Task: Look for space in Chitose, Japan from 1st July, 2023 to 8th July, 2023 for 2 adults, 1 child in price range Rs.15000 to Rs.20000. Place can be entire place with 1  bedroom having 1 bed and 1 bathroom. Property type can be house, flat, guest house, hotel. Amenities needed are: washing machine. Booking option can be shelf check-in. Required host language is English.
Action: Mouse moved to (444, 115)
Screenshot: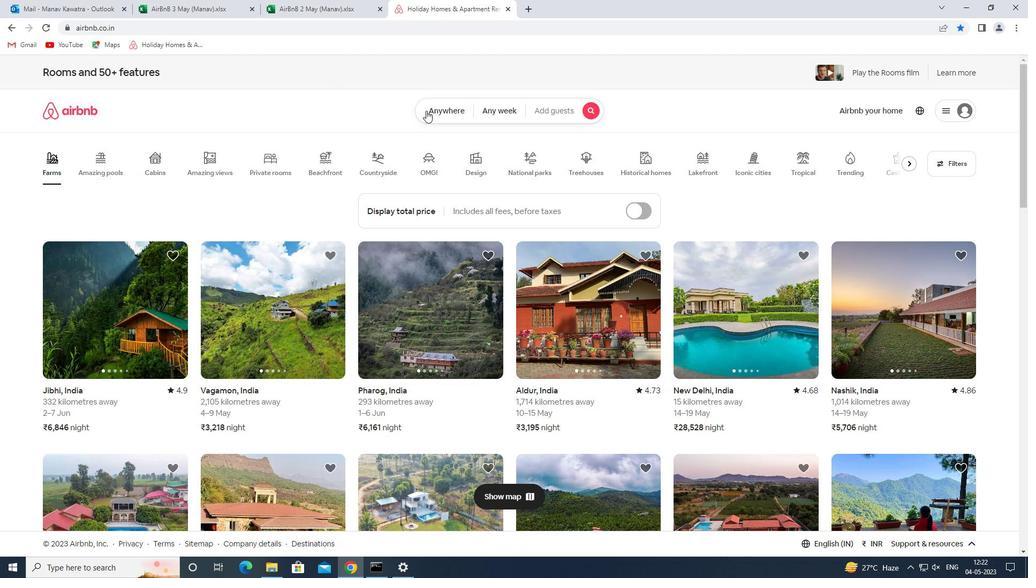 
Action: Mouse pressed left at (444, 115)
Screenshot: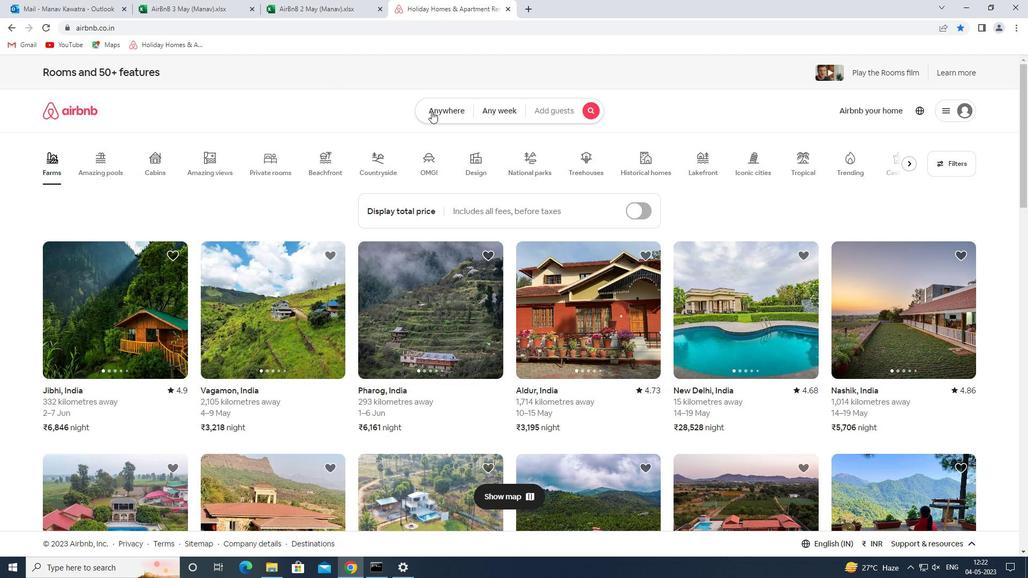 
Action: Mouse moved to (353, 152)
Screenshot: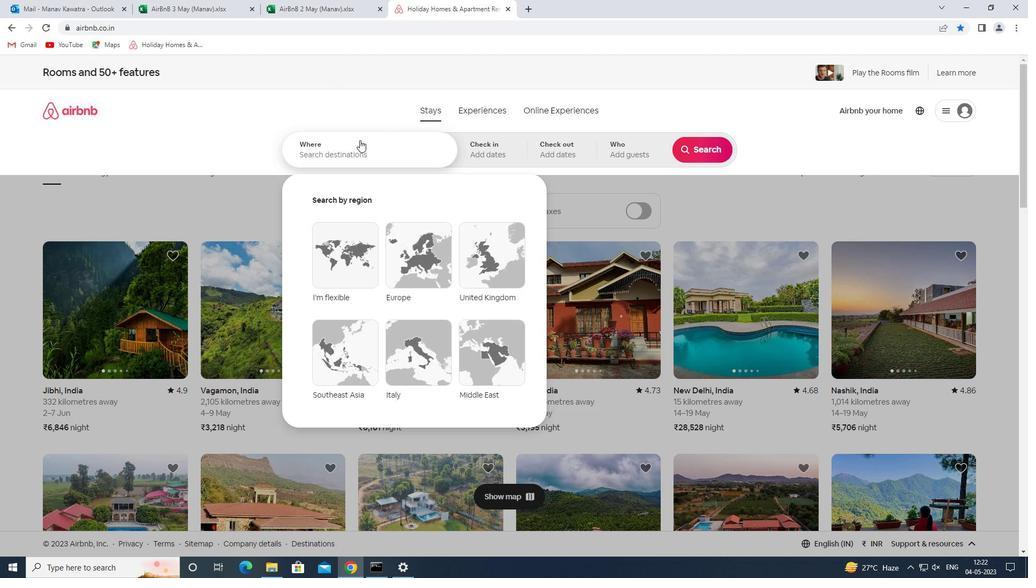 
Action: Mouse pressed left at (353, 152)
Screenshot: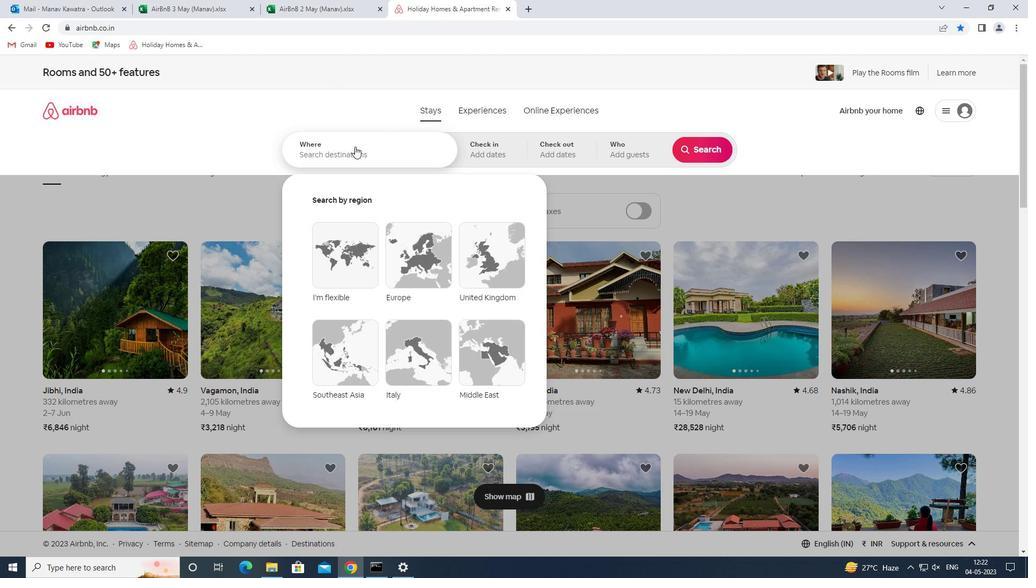 
Action: Key pressed chitose<Key.space>japan<Key.space><Key.enter>
Screenshot: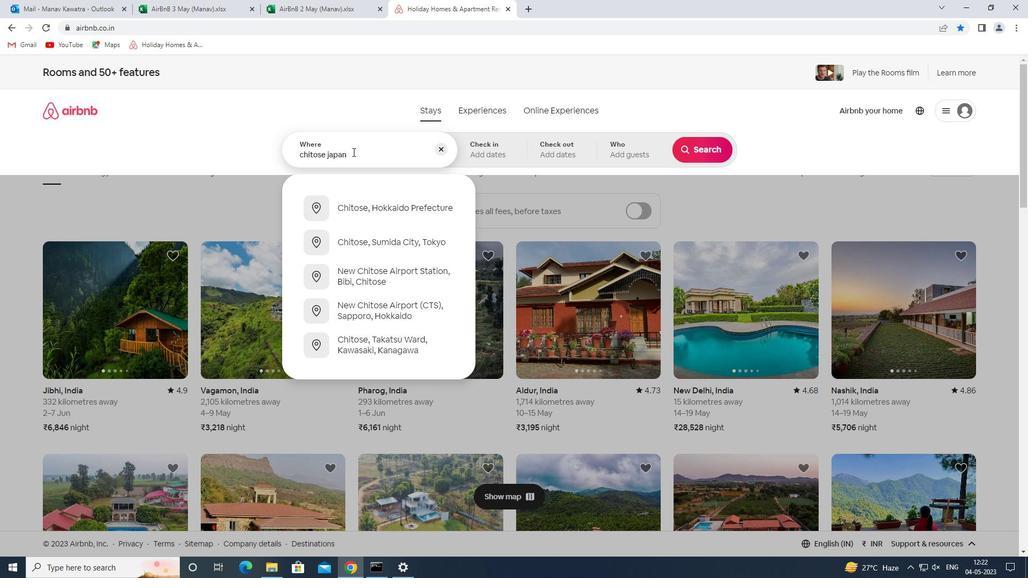 
Action: Mouse moved to (706, 234)
Screenshot: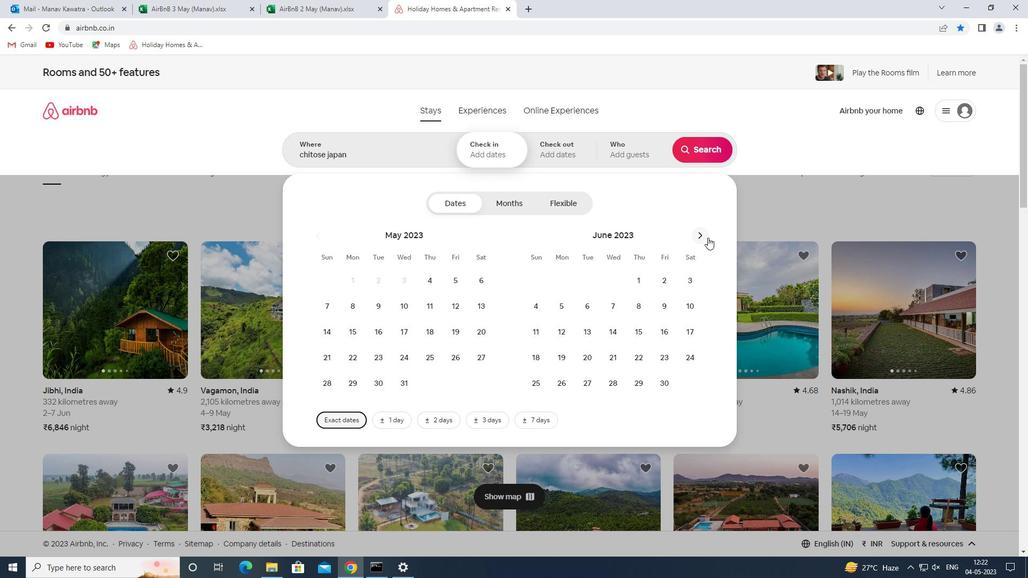 
Action: Mouse pressed left at (706, 234)
Screenshot: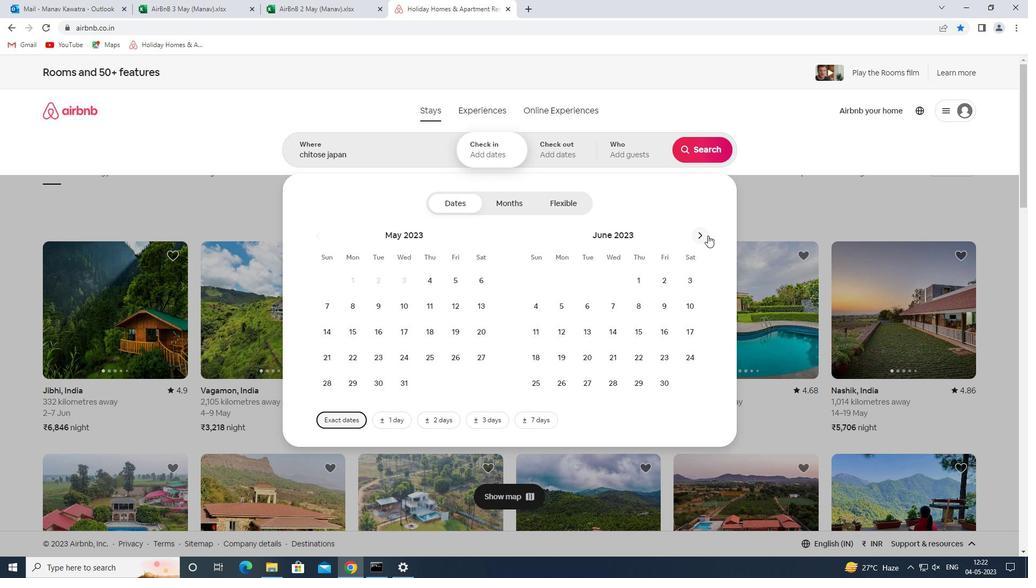 
Action: Mouse moved to (693, 280)
Screenshot: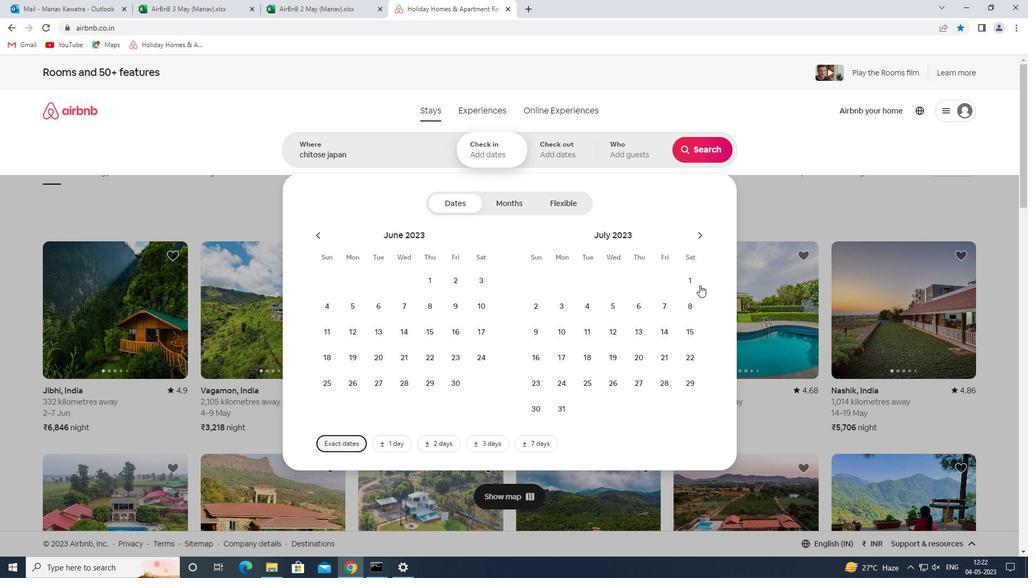 
Action: Mouse pressed left at (693, 280)
Screenshot: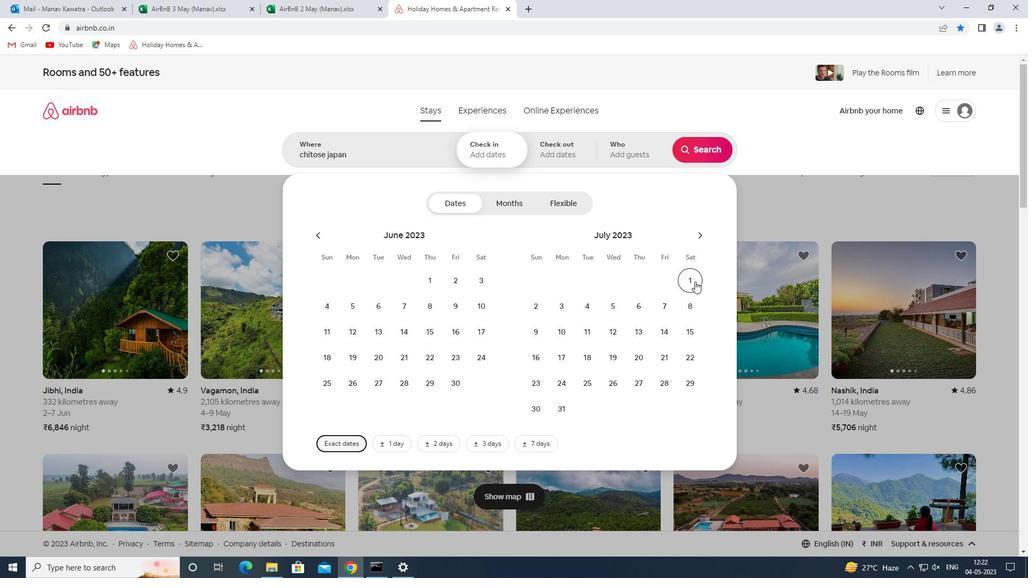 
Action: Mouse moved to (695, 302)
Screenshot: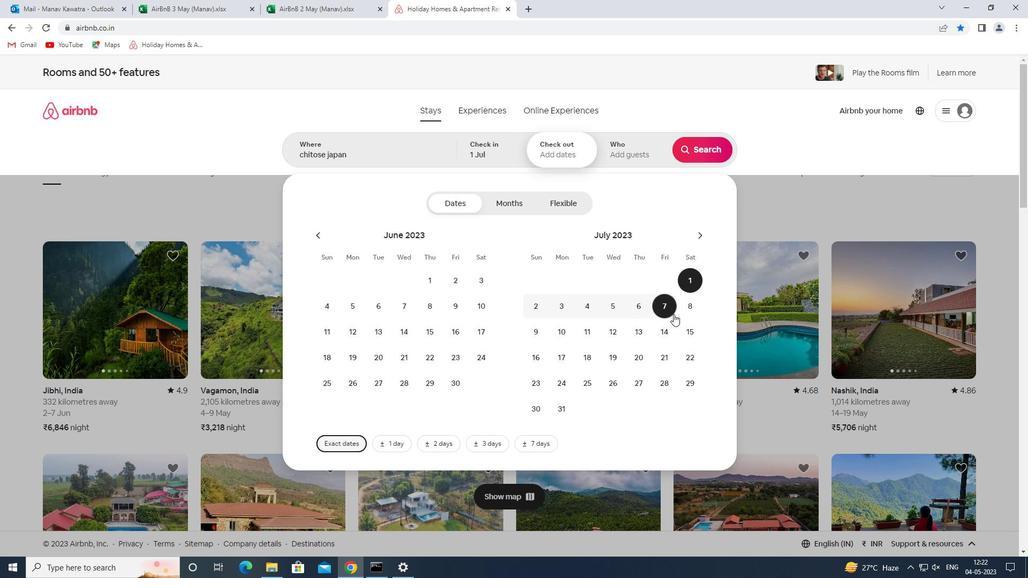 
Action: Mouse pressed left at (695, 302)
Screenshot: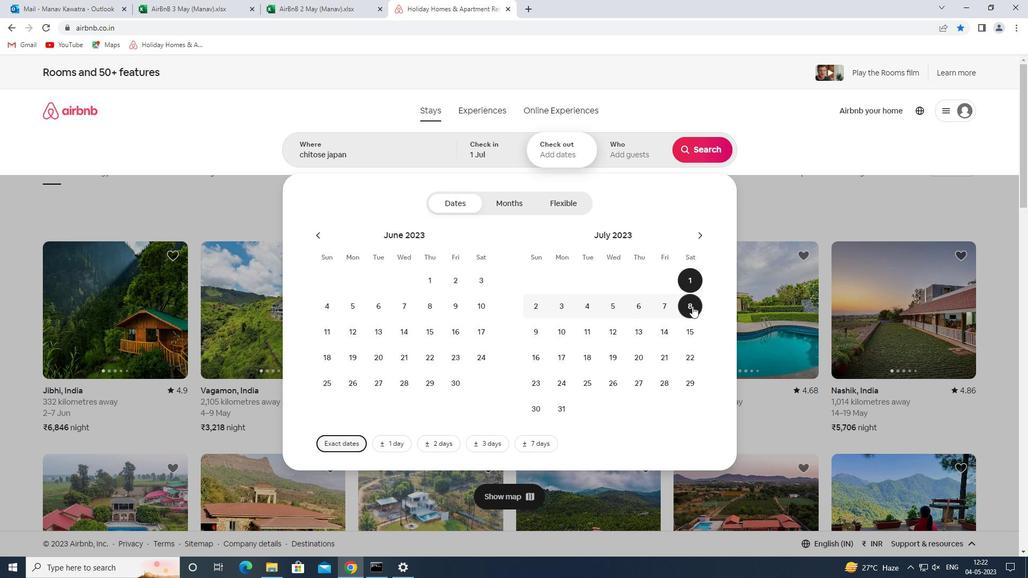 
Action: Mouse moved to (634, 158)
Screenshot: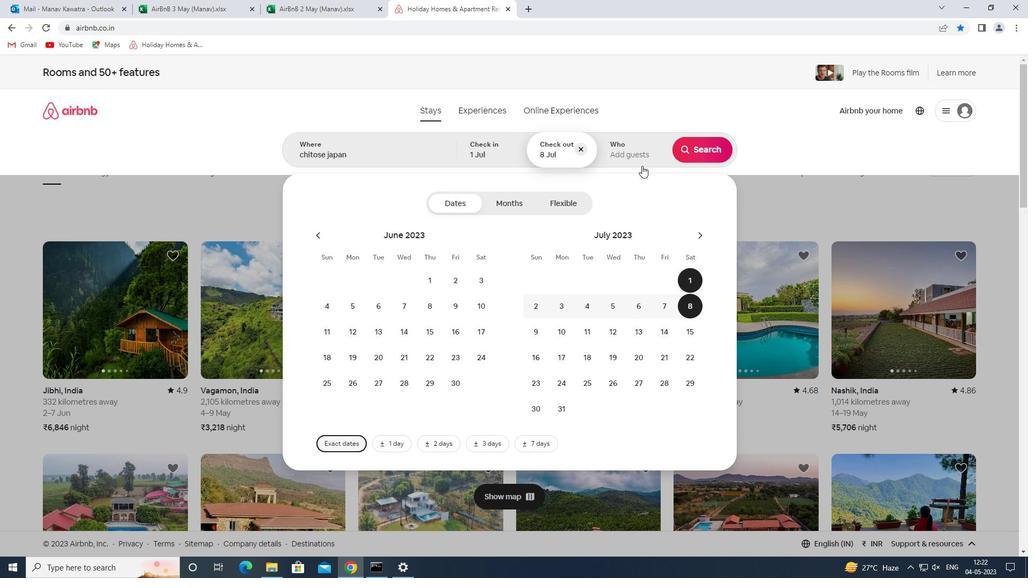 
Action: Mouse pressed left at (634, 158)
Screenshot: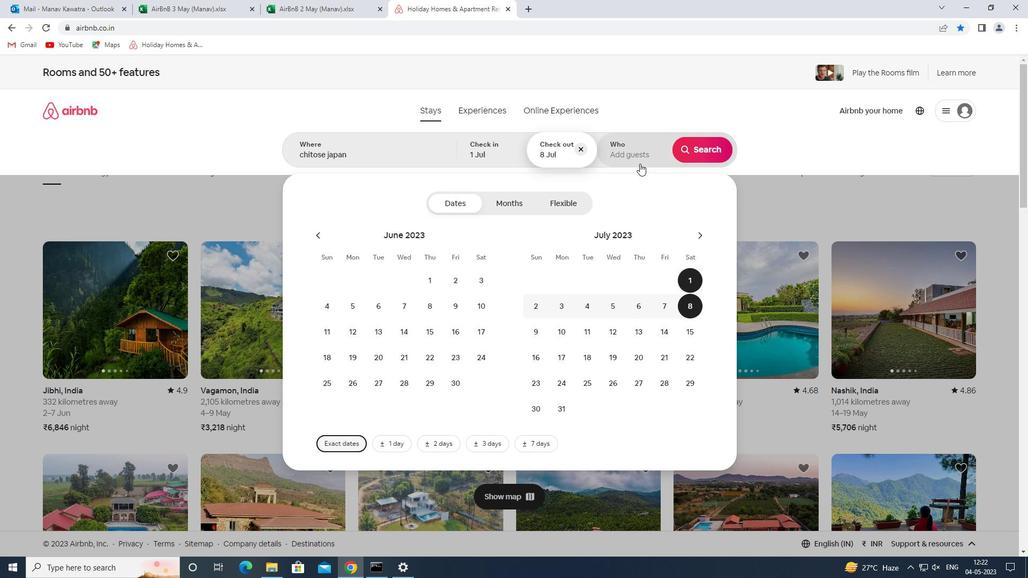 
Action: Mouse moved to (703, 205)
Screenshot: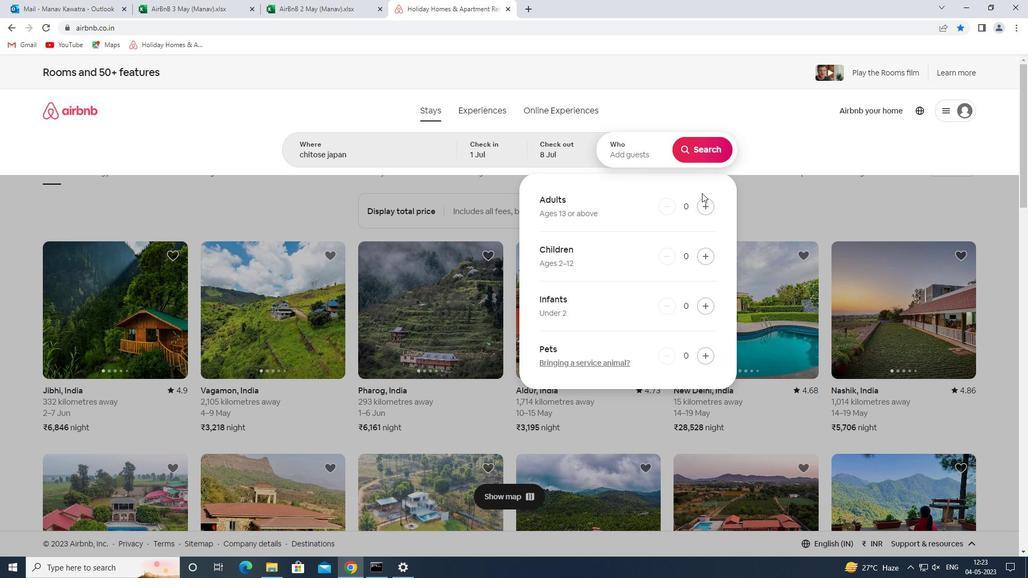 
Action: Mouse pressed left at (703, 205)
Screenshot: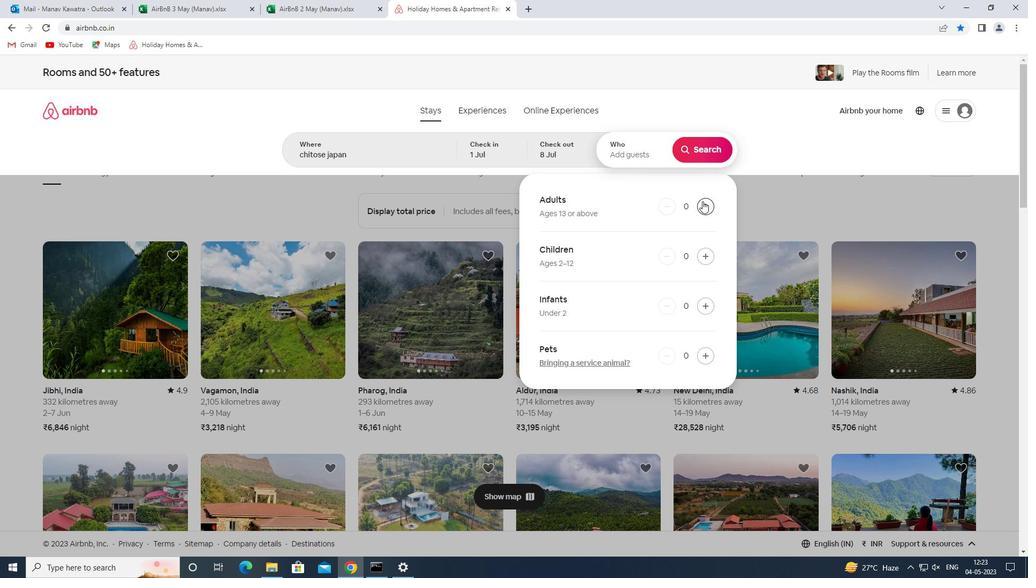 
Action: Mouse pressed left at (703, 205)
Screenshot: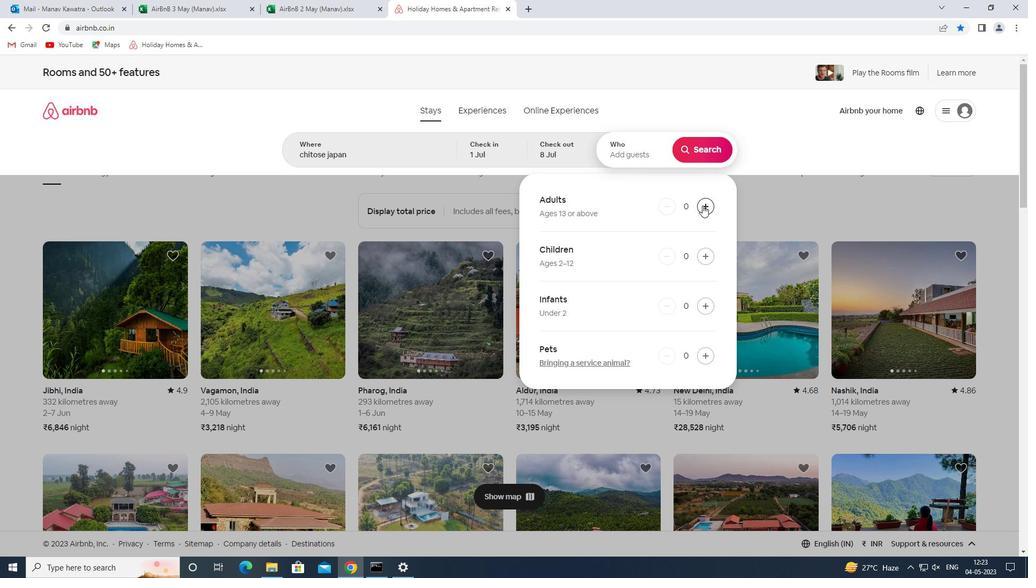
Action: Mouse moved to (700, 151)
Screenshot: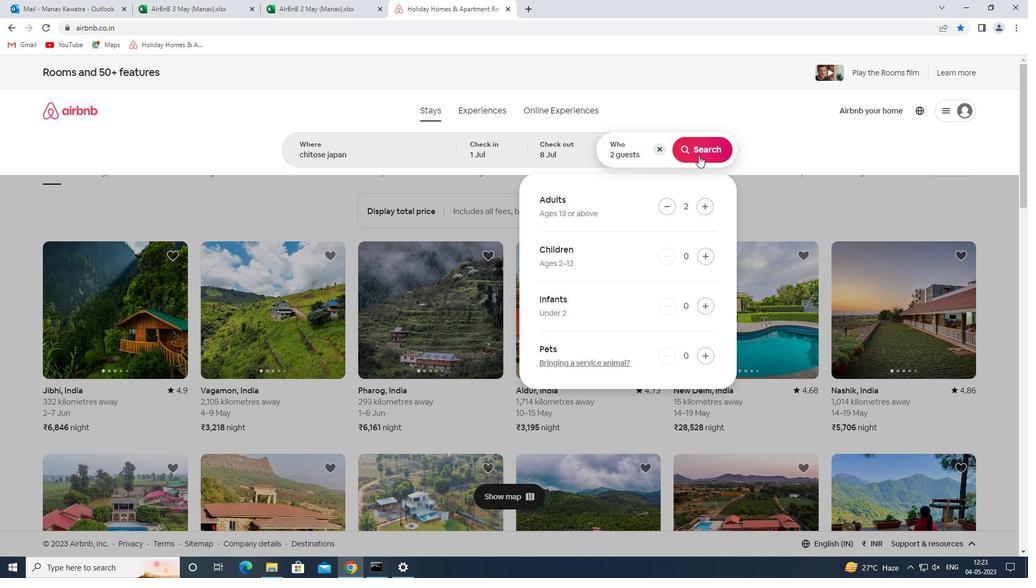 
Action: Mouse pressed left at (700, 151)
Screenshot: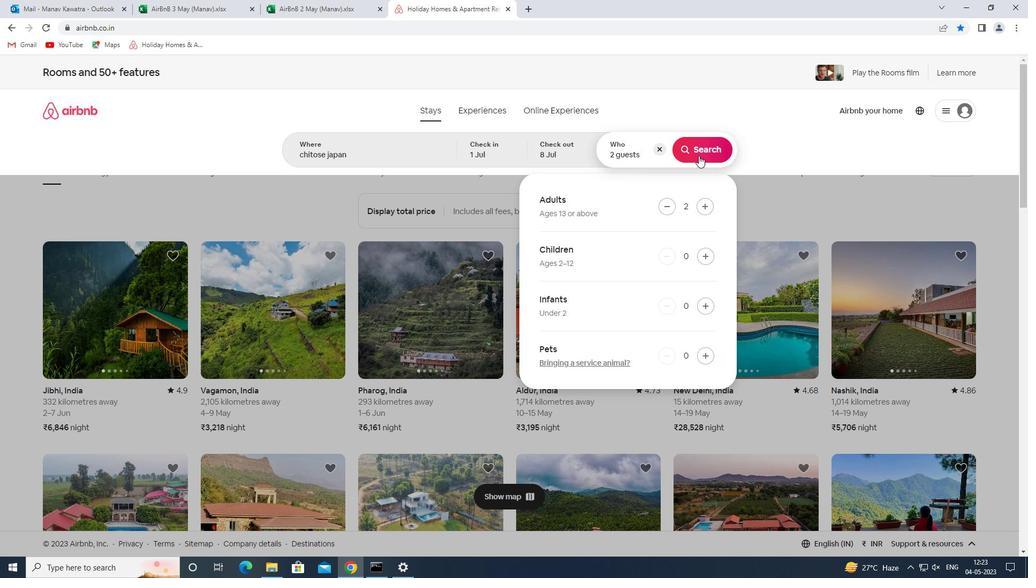 
Action: Mouse moved to (988, 124)
Screenshot: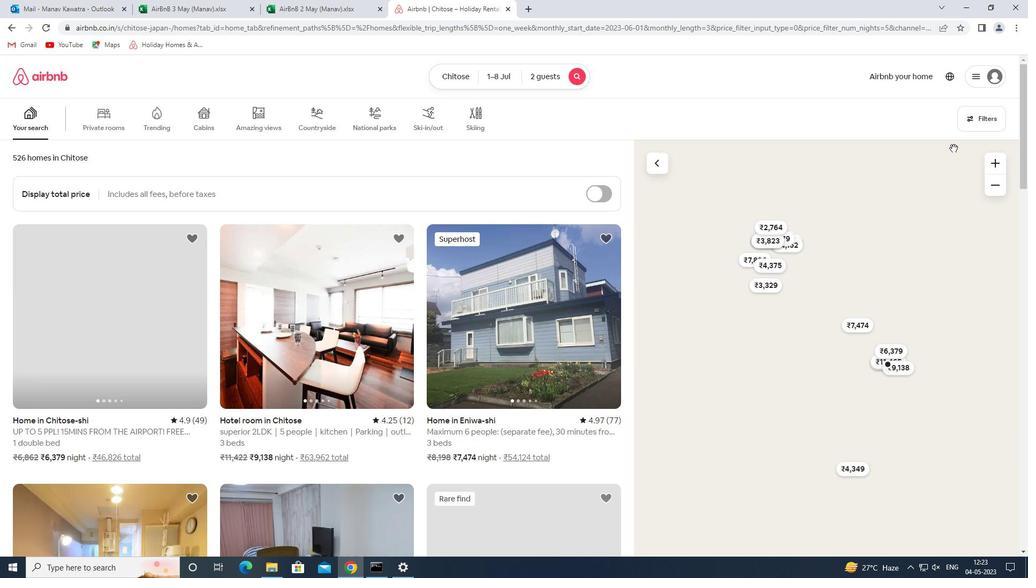 
Action: Mouse pressed left at (988, 124)
Screenshot: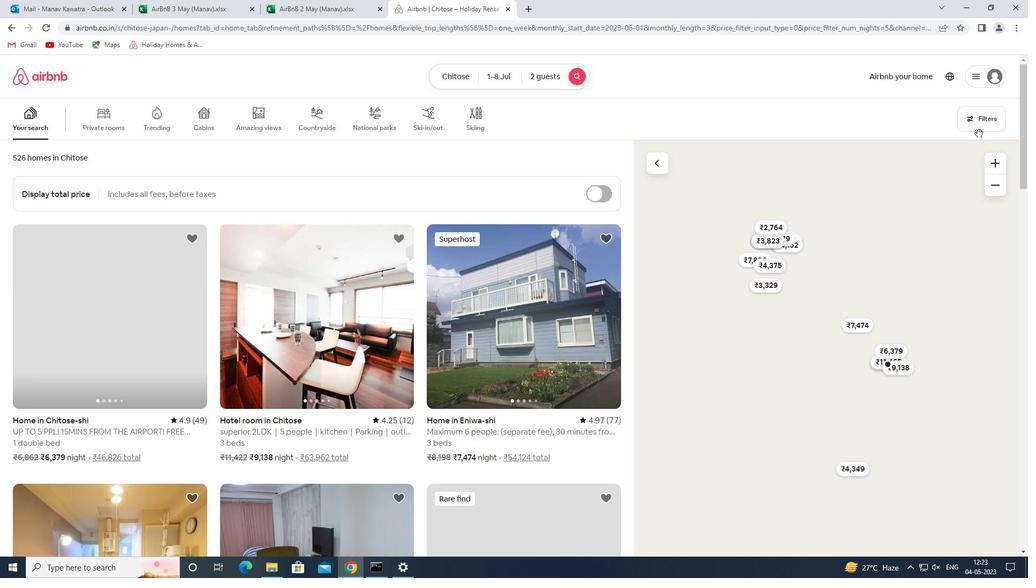 
Action: Mouse moved to (420, 251)
Screenshot: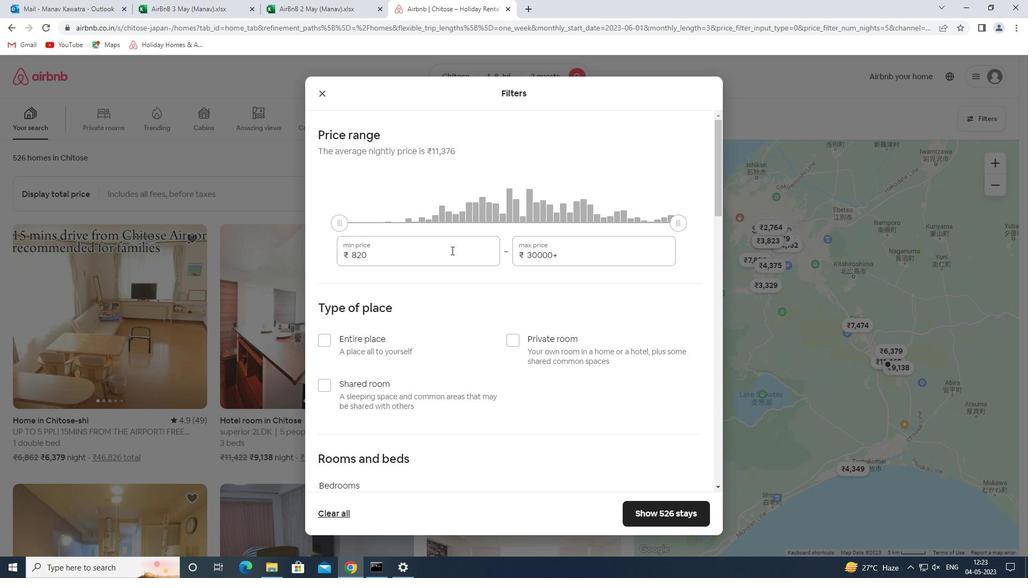 
Action: Mouse pressed left at (420, 251)
Screenshot: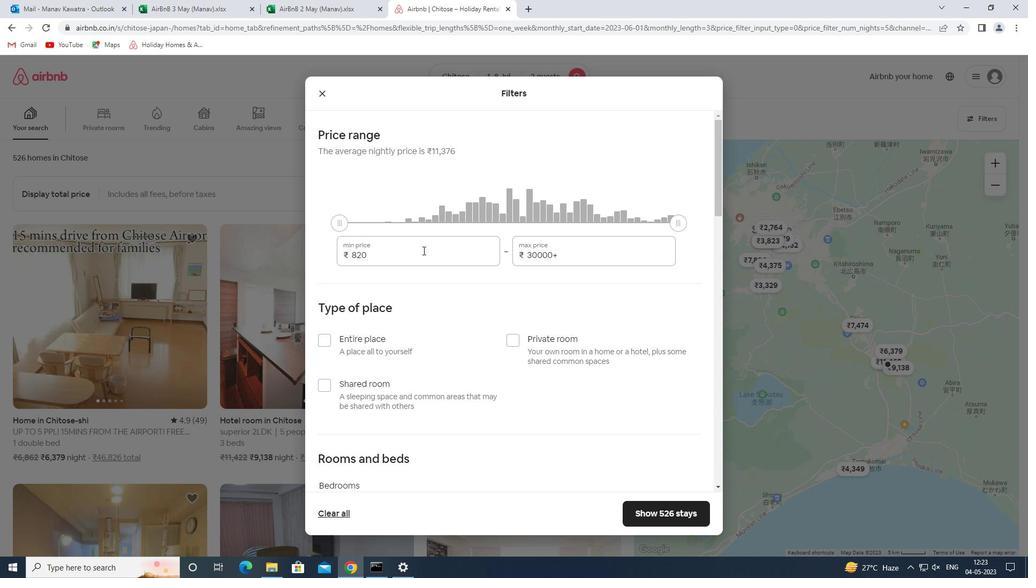 
Action: Mouse pressed left at (420, 251)
Screenshot: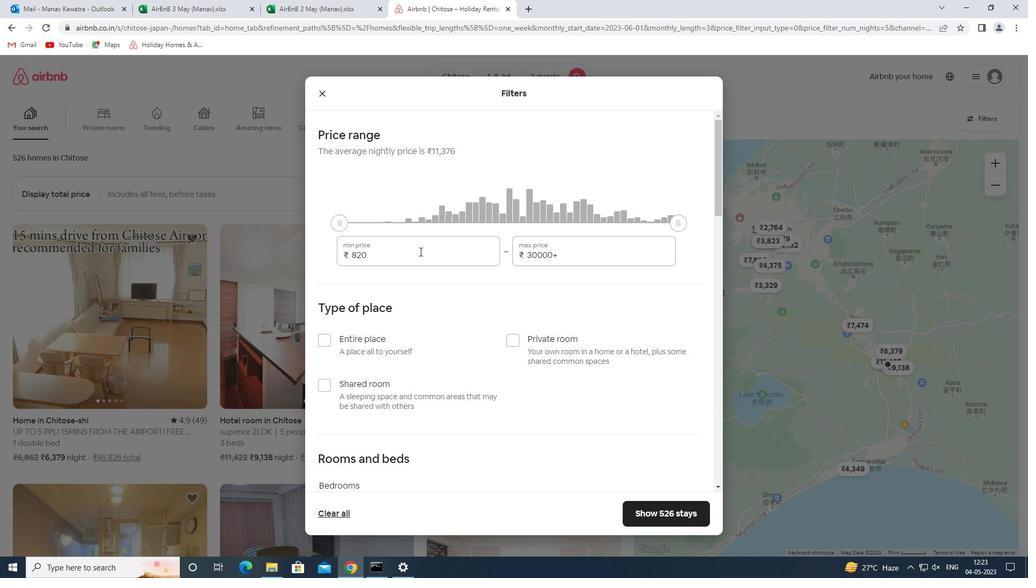 
Action: Mouse moved to (422, 252)
Screenshot: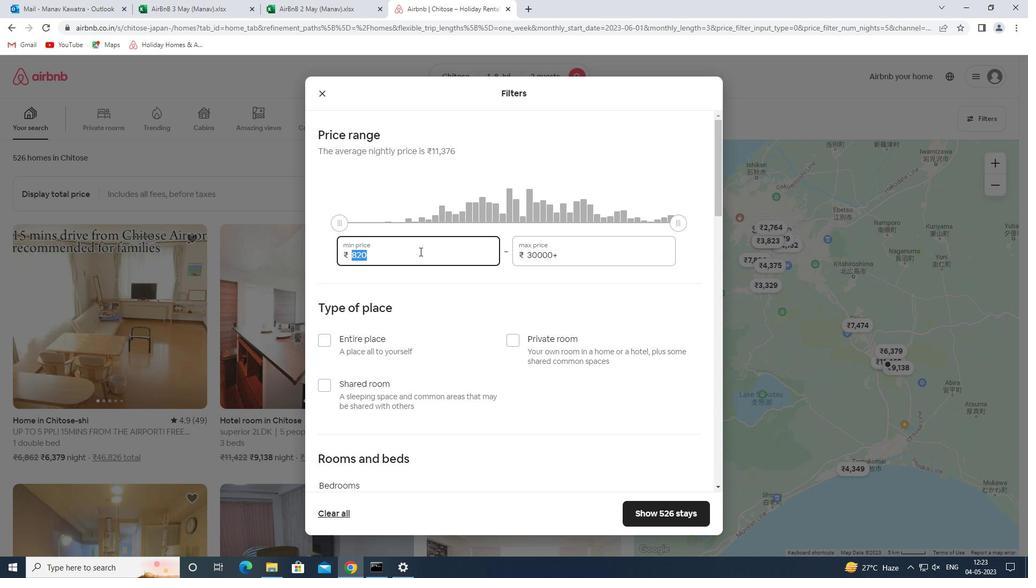 
Action: Key pressed 15000<Key.tab>20000
Screenshot: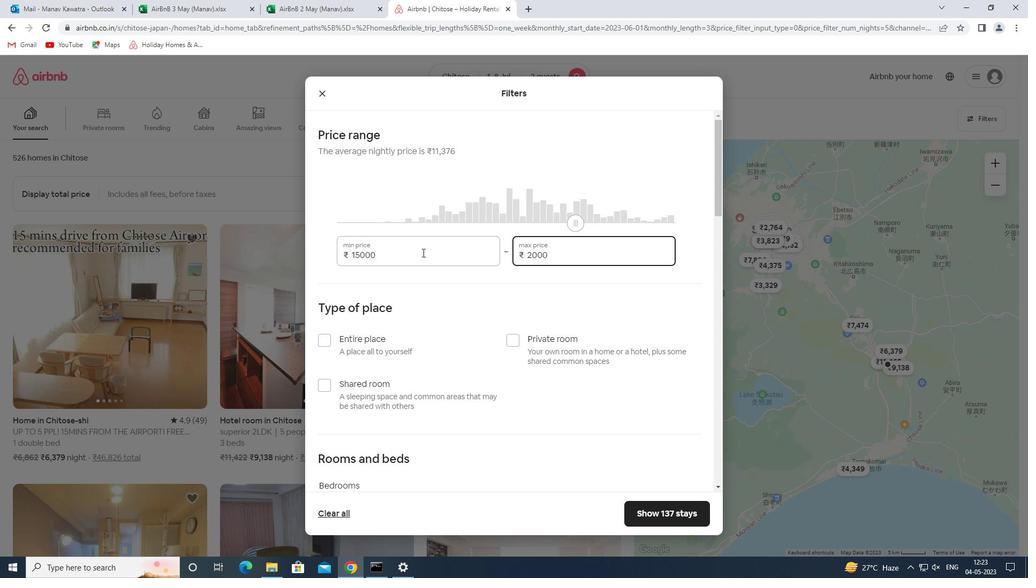 
Action: Mouse moved to (376, 343)
Screenshot: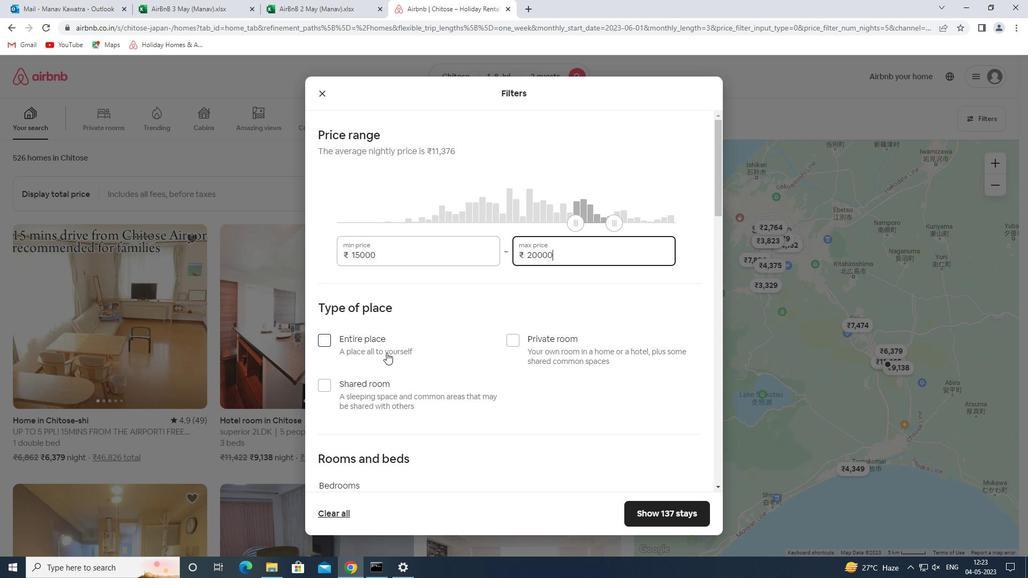 
Action: Mouse pressed left at (376, 343)
Screenshot: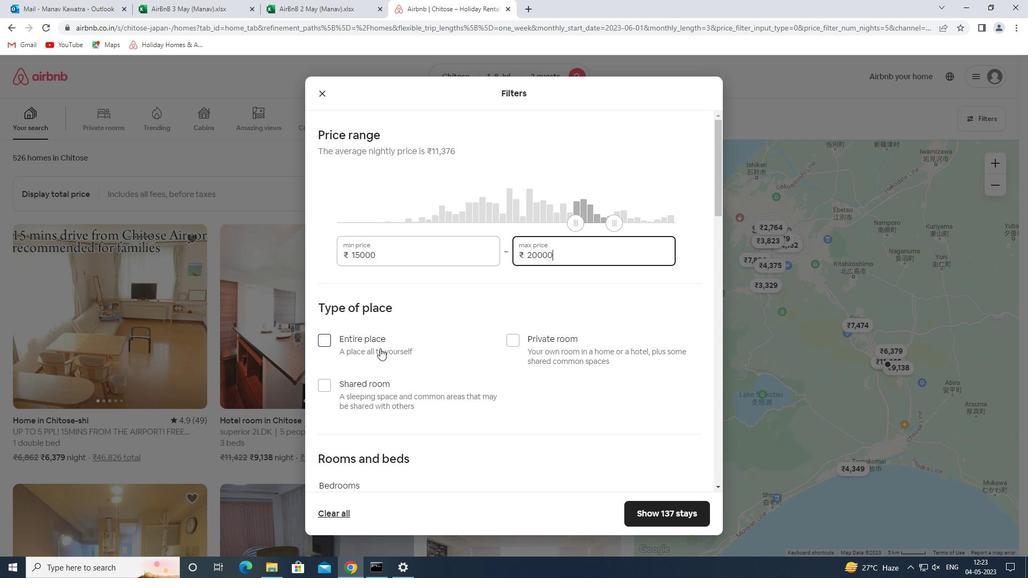 
Action: Mouse moved to (413, 327)
Screenshot: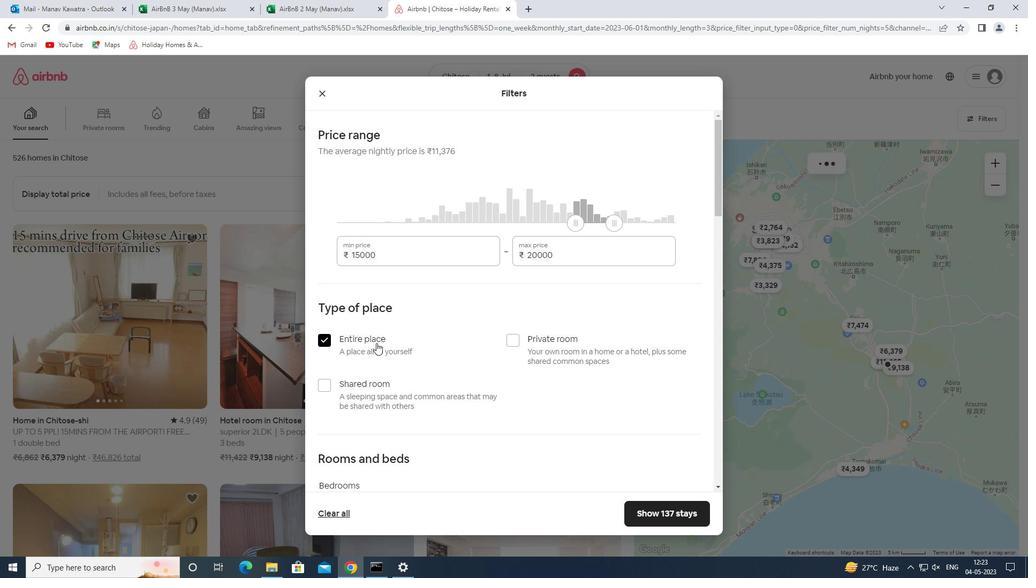 
Action: Mouse scrolled (413, 327) with delta (0, 0)
Screenshot: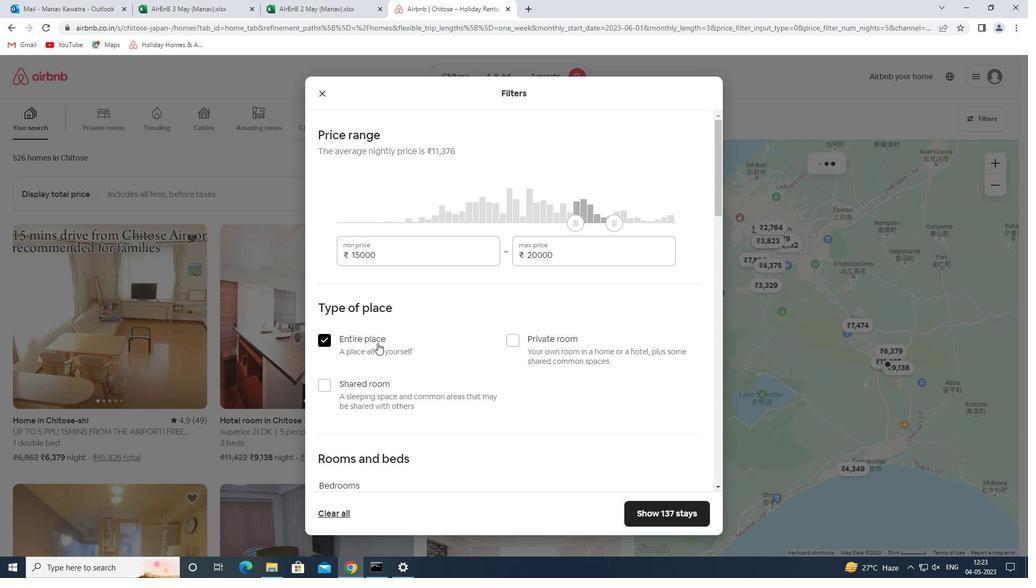 
Action: Mouse scrolled (413, 327) with delta (0, 0)
Screenshot: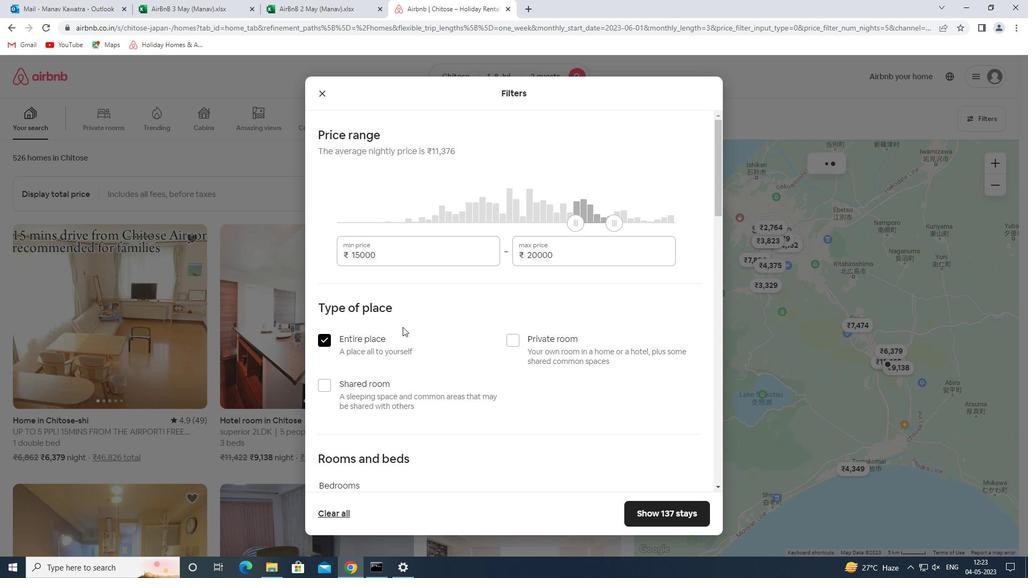 
Action: Mouse moved to (413, 327)
Screenshot: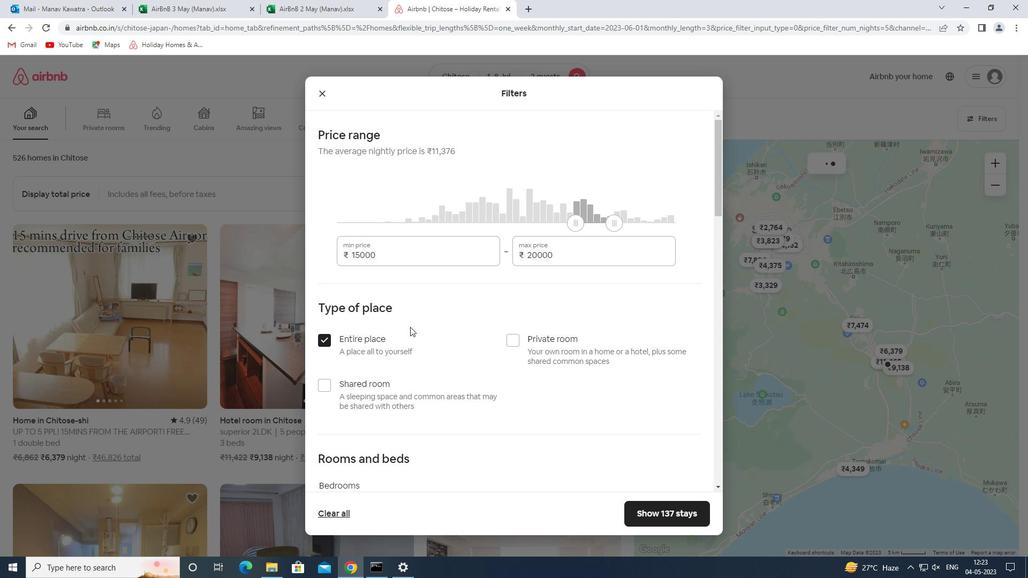 
Action: Mouse scrolled (413, 327) with delta (0, 0)
Screenshot: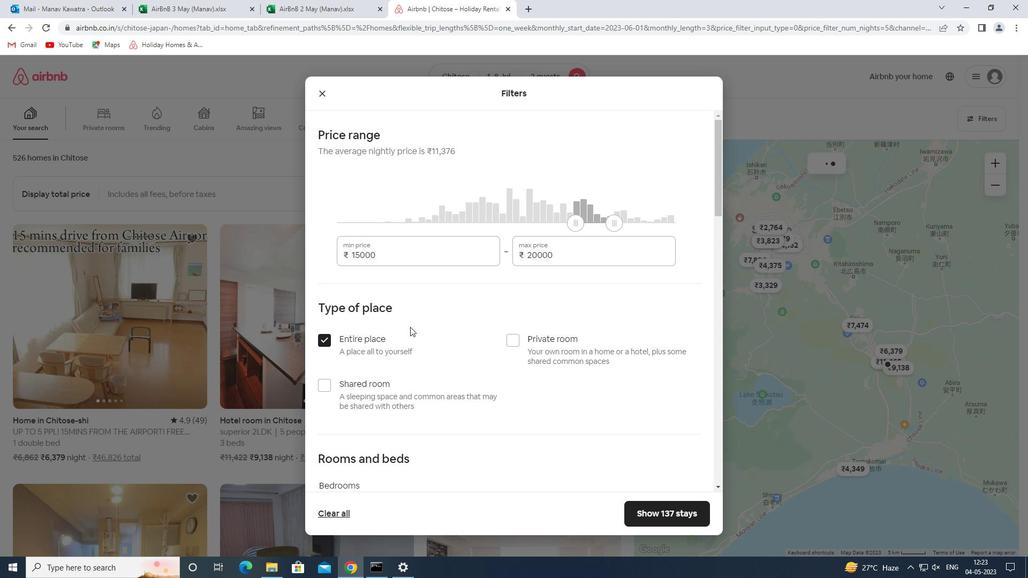 
Action: Mouse moved to (414, 327)
Screenshot: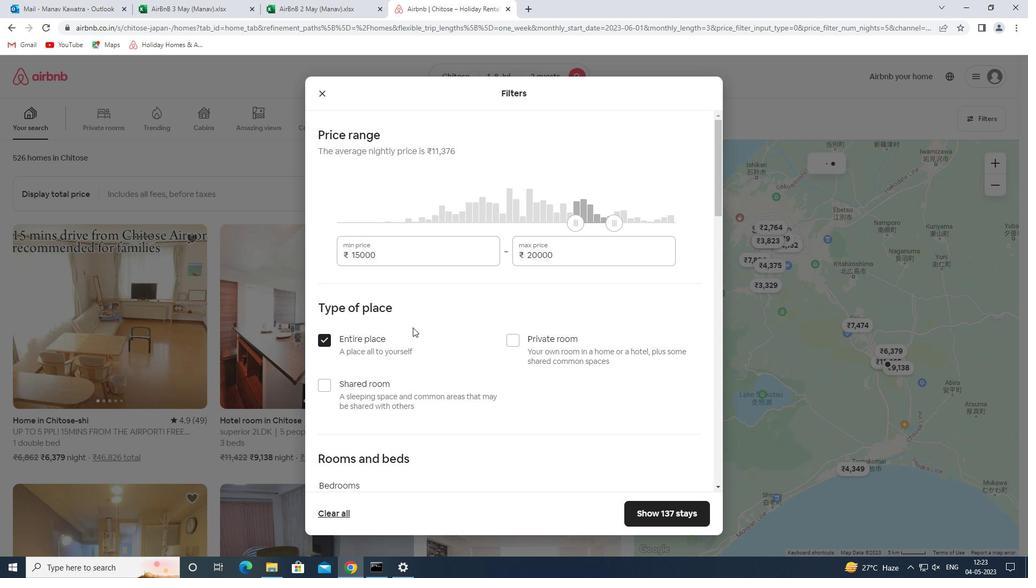 
Action: Mouse scrolled (414, 327) with delta (0, 0)
Screenshot: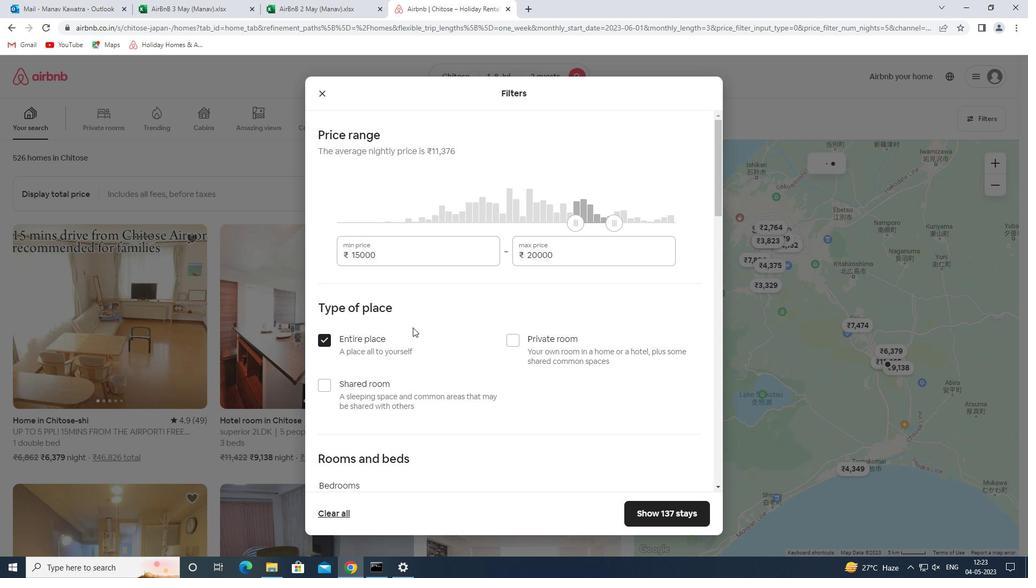 
Action: Mouse moved to (418, 327)
Screenshot: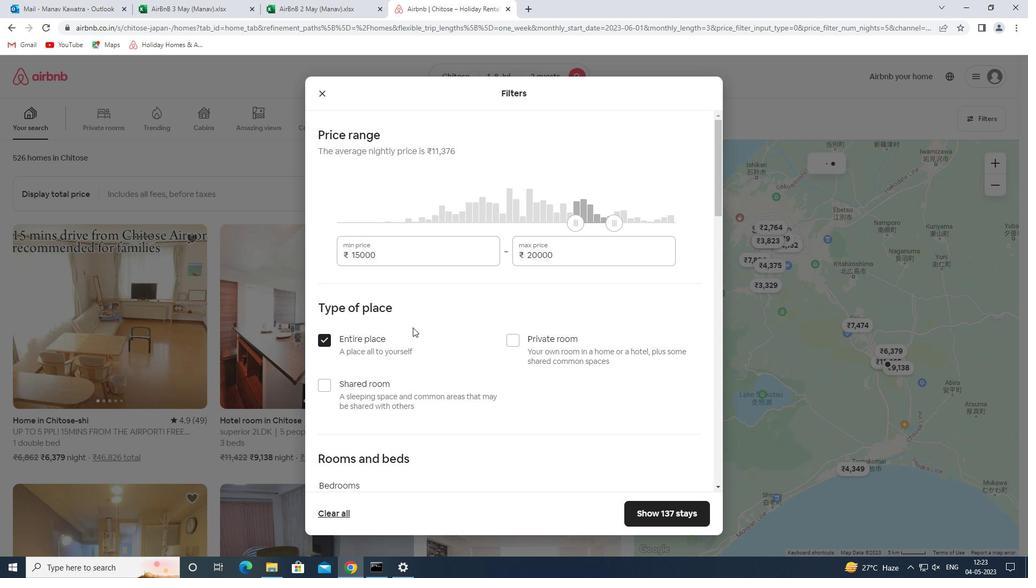 
Action: Mouse scrolled (418, 327) with delta (0, 0)
Screenshot: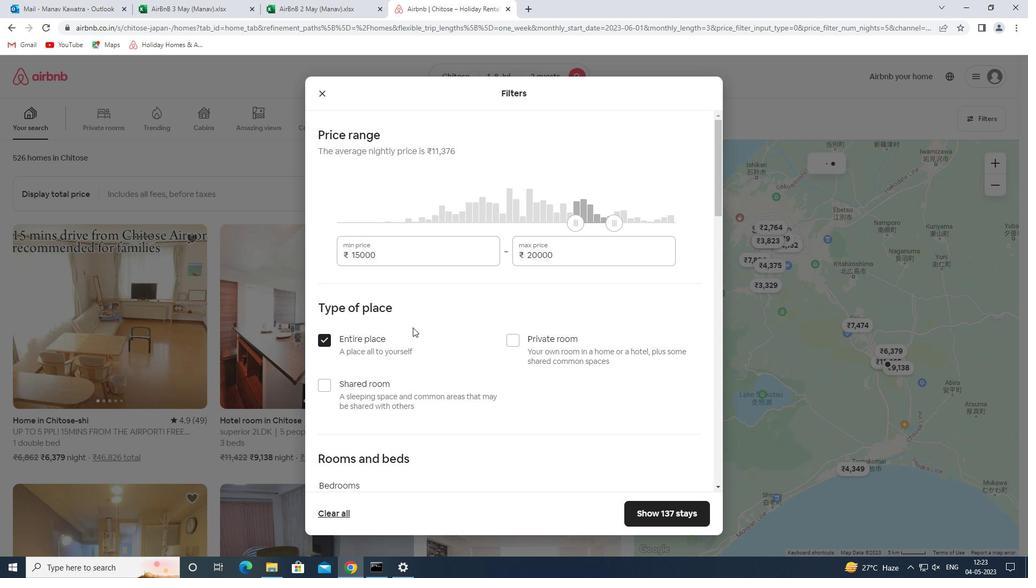 
Action: Mouse moved to (420, 327)
Screenshot: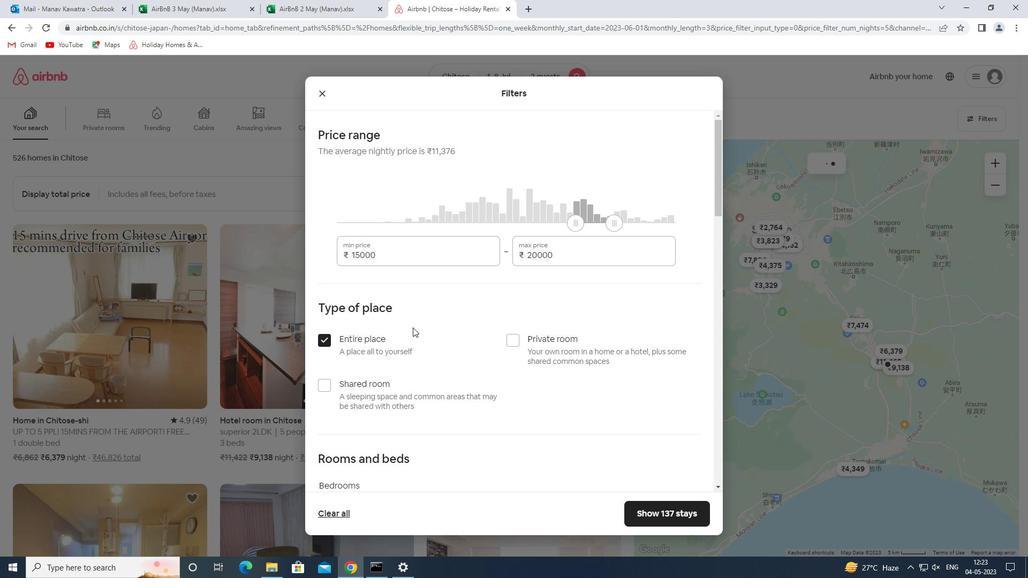 
Action: Mouse scrolled (420, 327) with delta (0, 0)
Screenshot: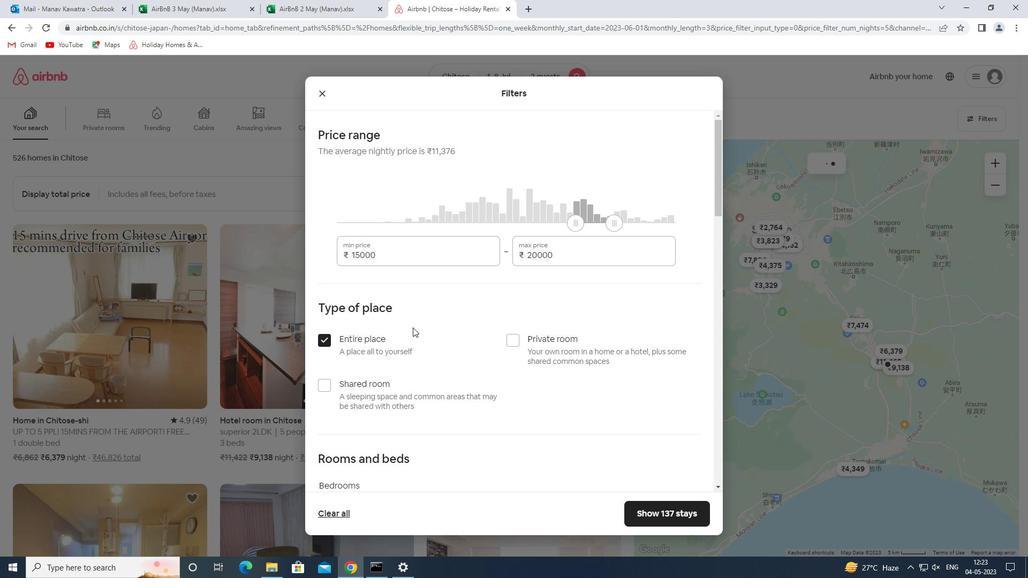 
Action: Mouse moved to (425, 326)
Screenshot: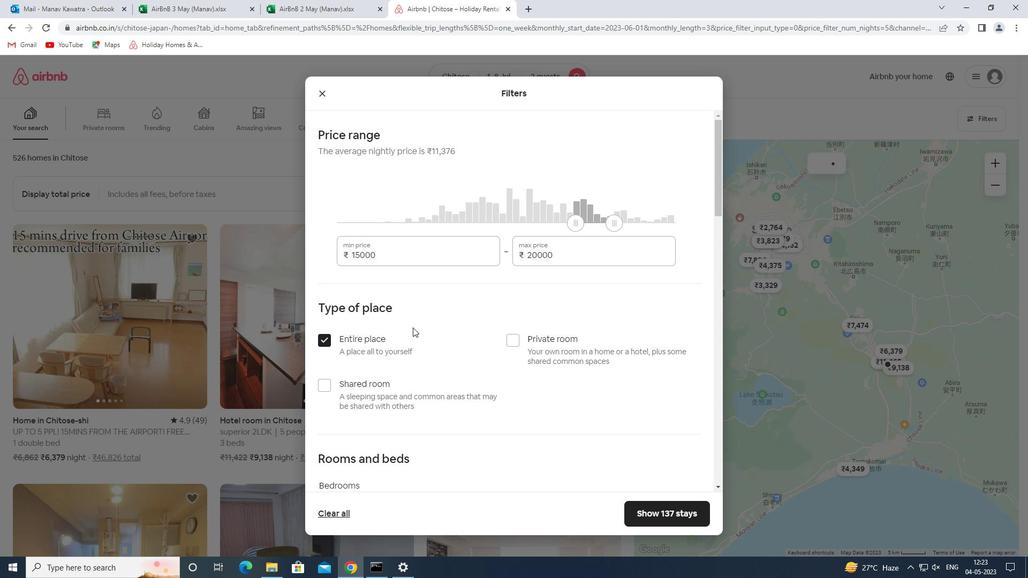 
Action: Mouse scrolled (425, 325) with delta (0, 0)
Screenshot: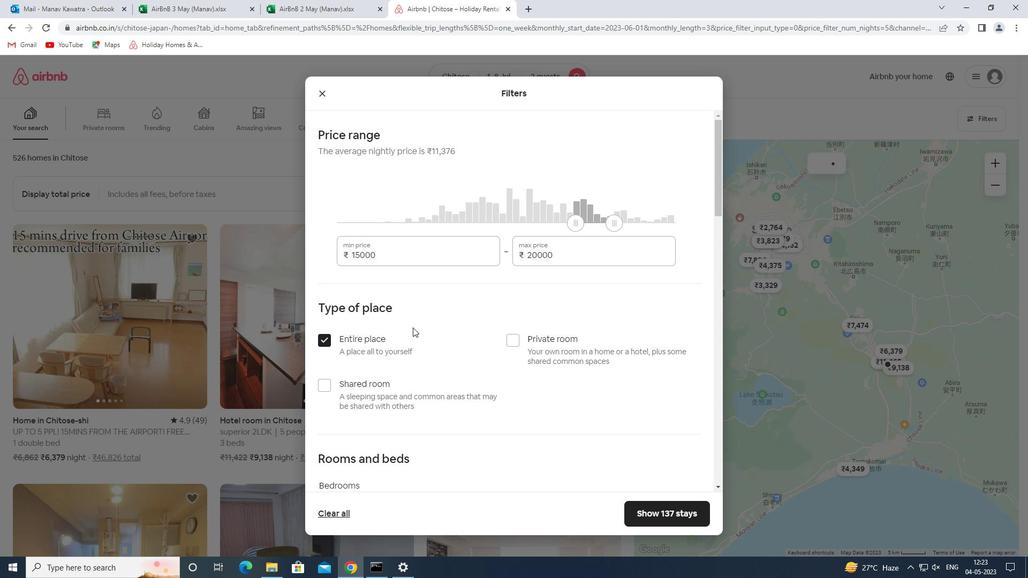 
Action: Mouse moved to (387, 135)
Screenshot: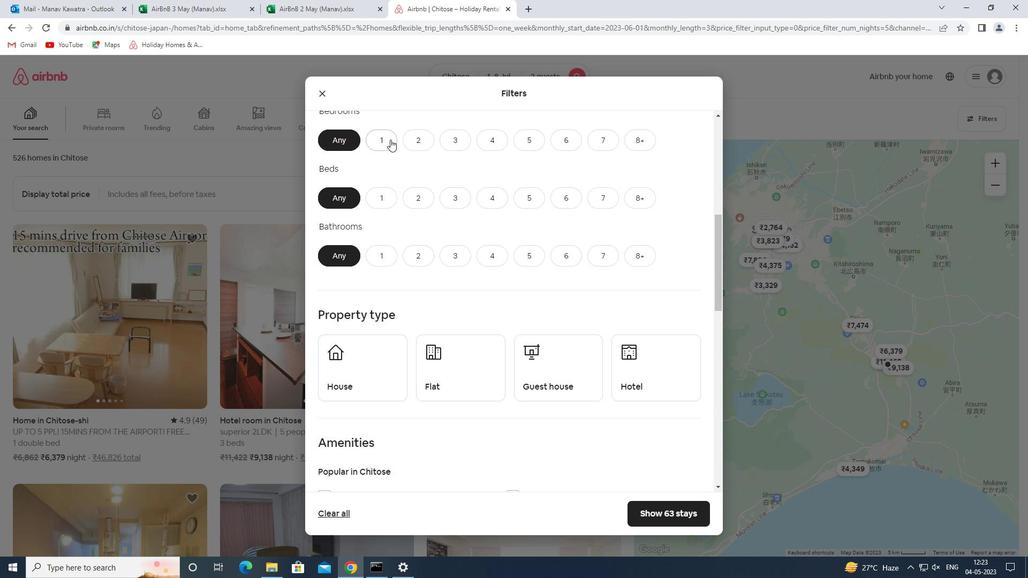 
Action: Mouse pressed left at (387, 135)
Screenshot: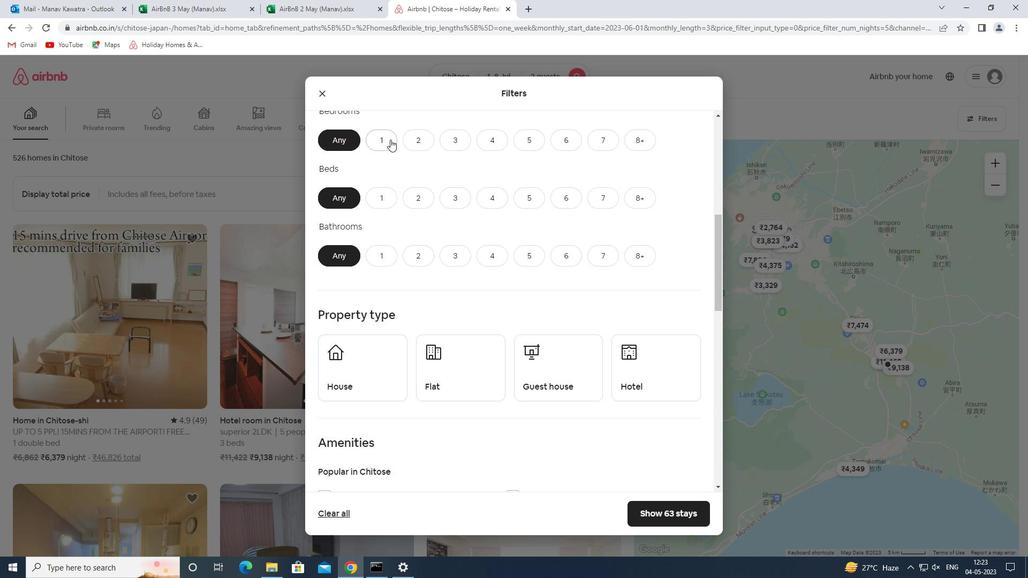 
Action: Mouse moved to (387, 197)
Screenshot: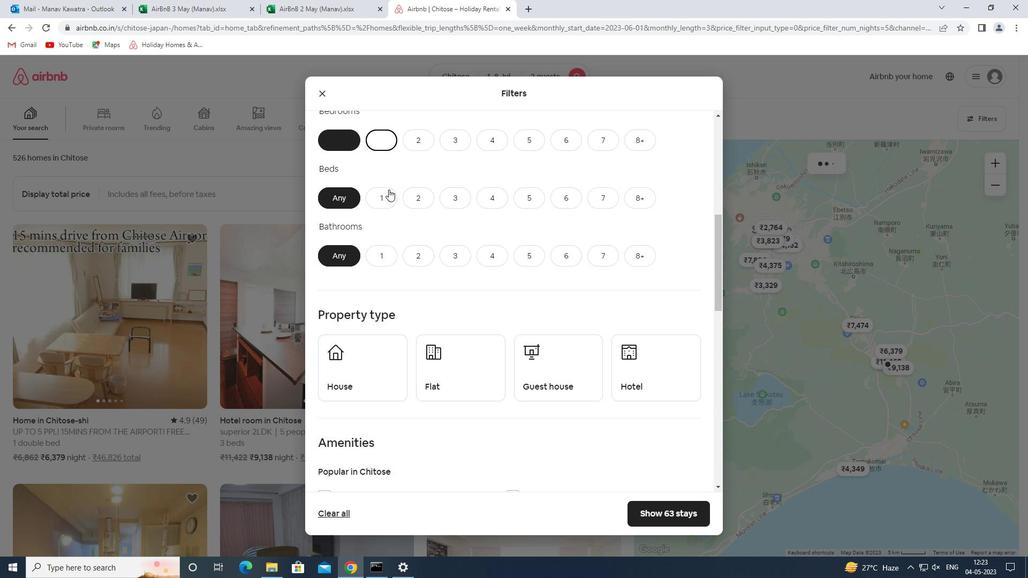 
Action: Mouse pressed left at (387, 197)
Screenshot: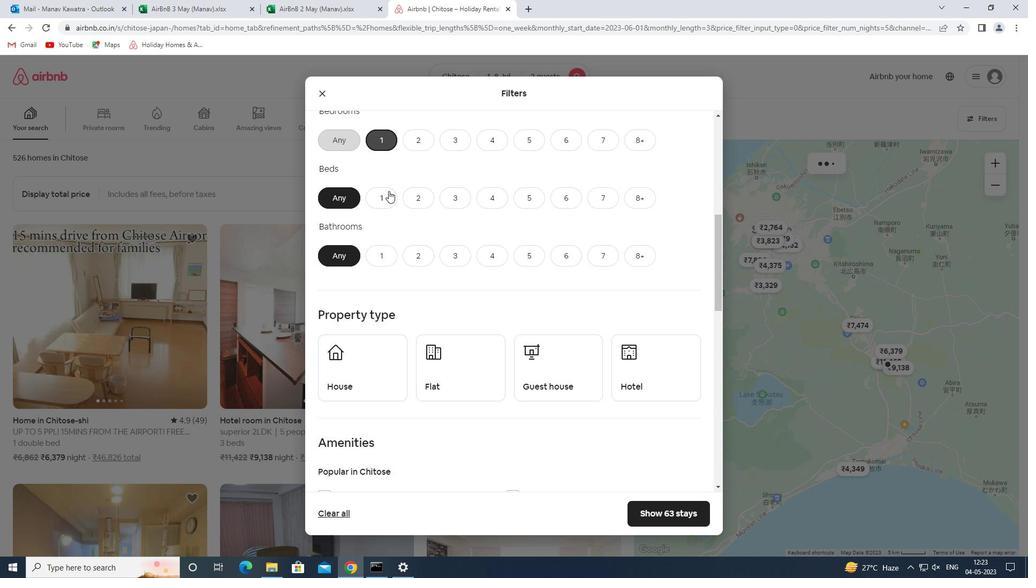 
Action: Mouse moved to (377, 263)
Screenshot: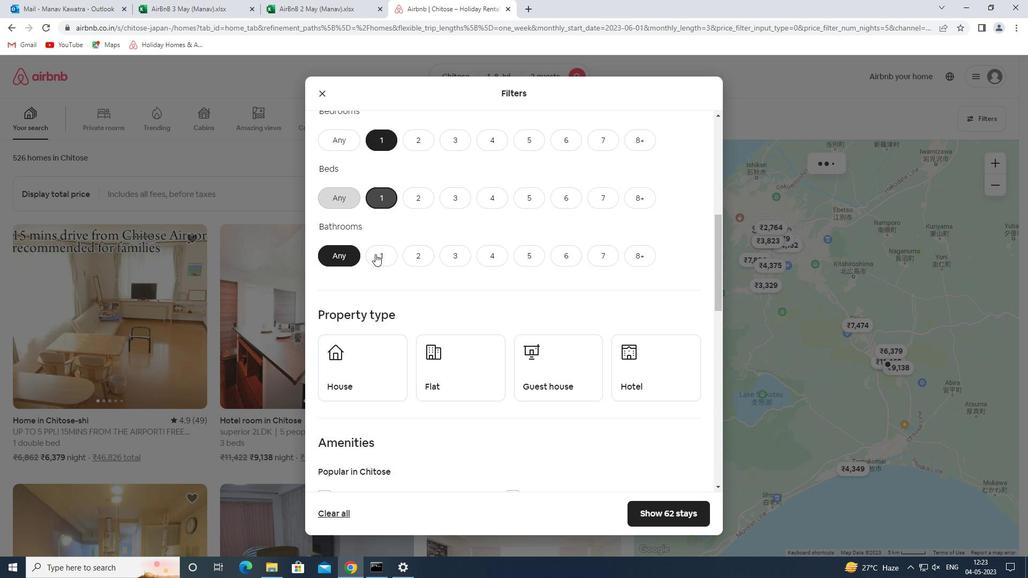 
Action: Mouse pressed left at (377, 263)
Screenshot: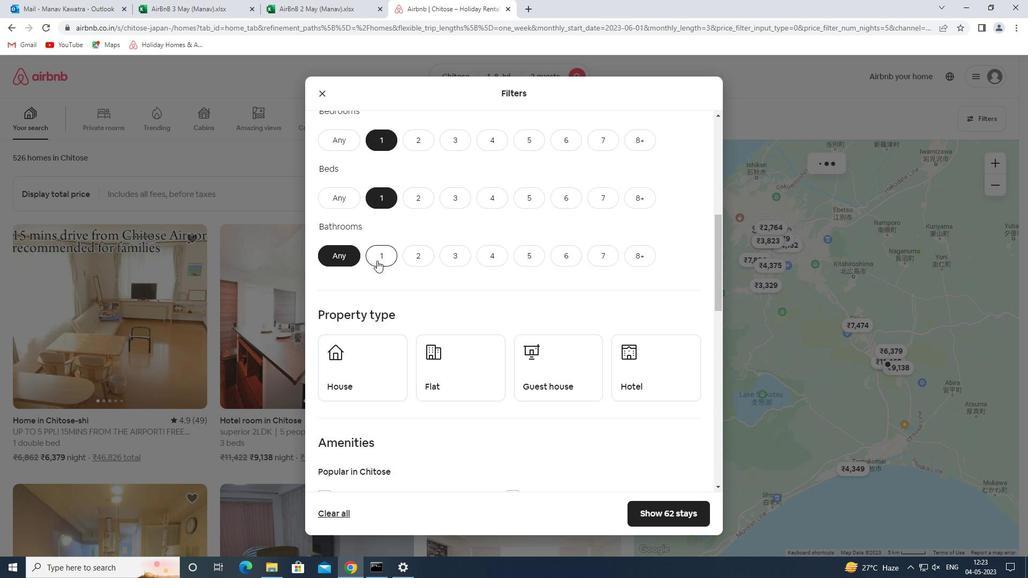 
Action: Mouse moved to (358, 382)
Screenshot: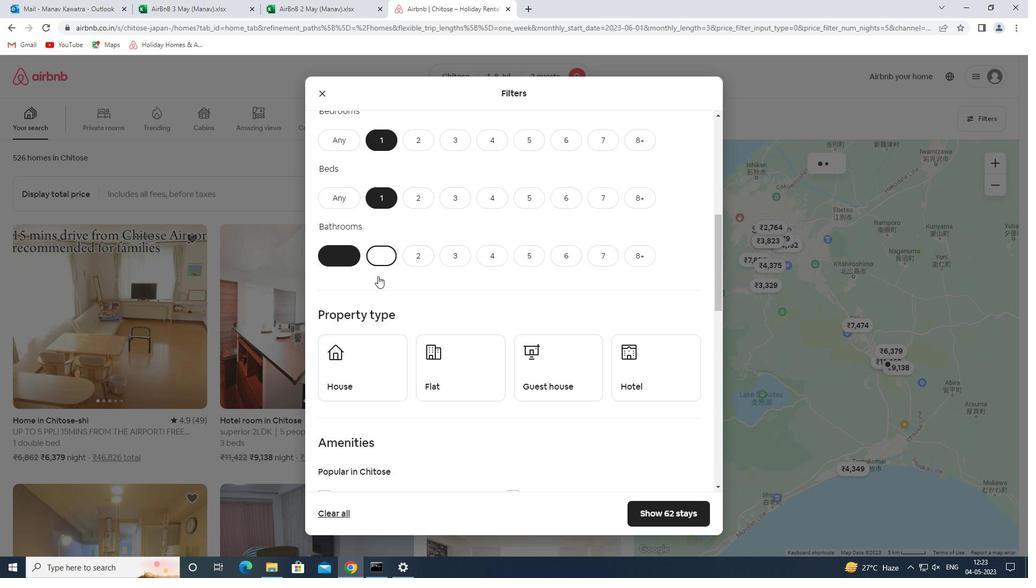 
Action: Mouse pressed left at (358, 382)
Screenshot: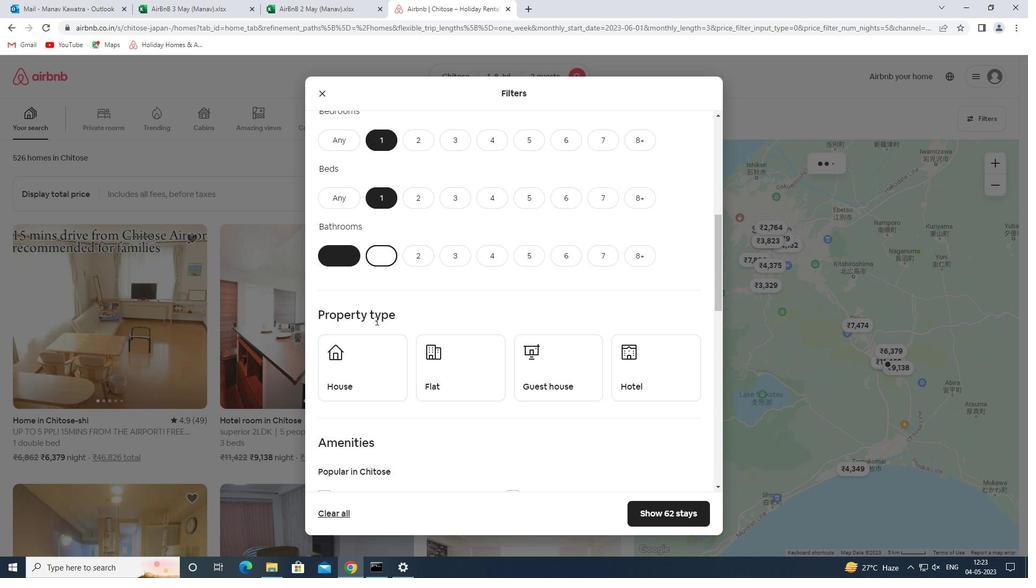 
Action: Mouse moved to (441, 374)
Screenshot: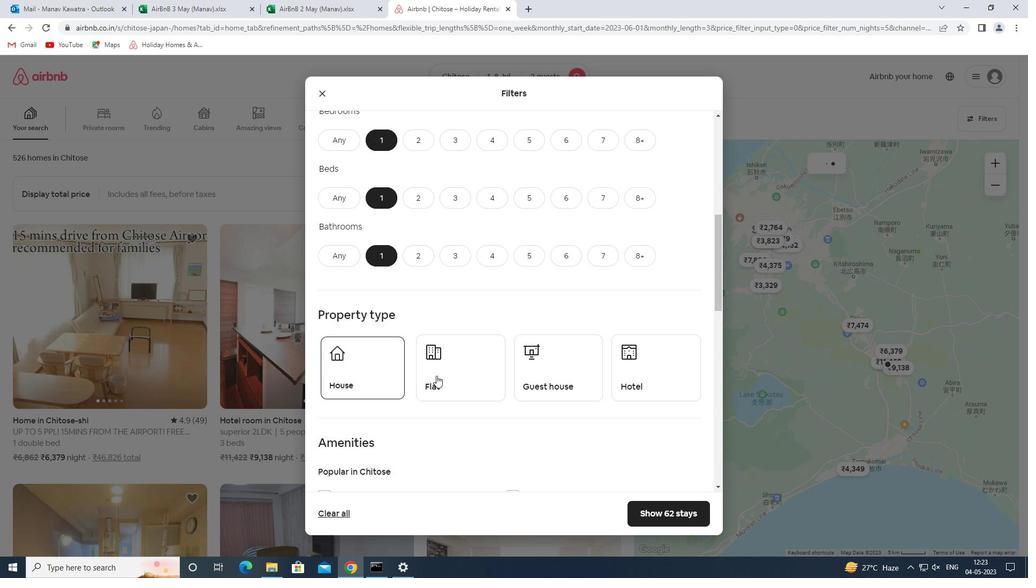 
Action: Mouse pressed left at (441, 374)
Screenshot: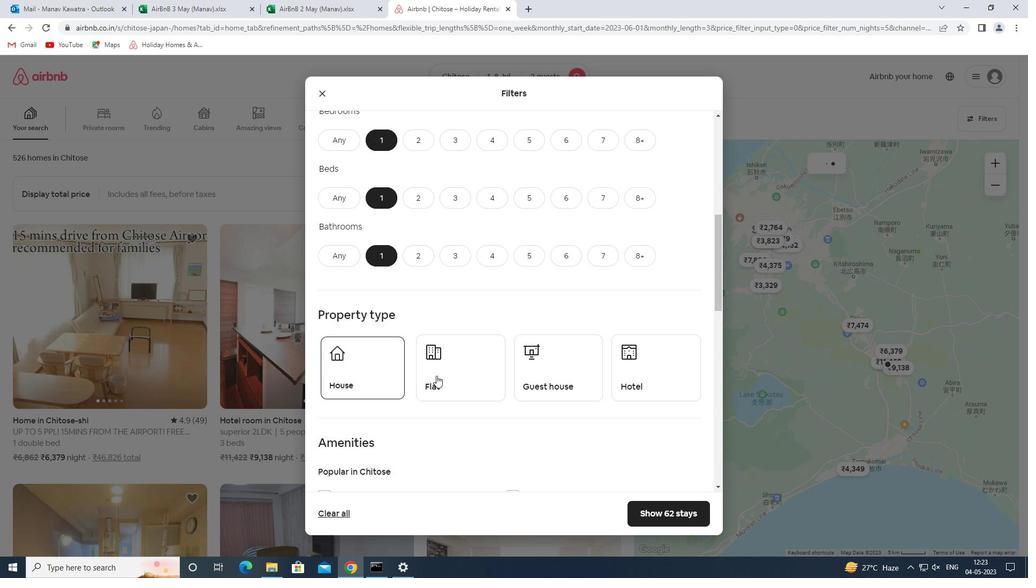
Action: Mouse moved to (546, 379)
Screenshot: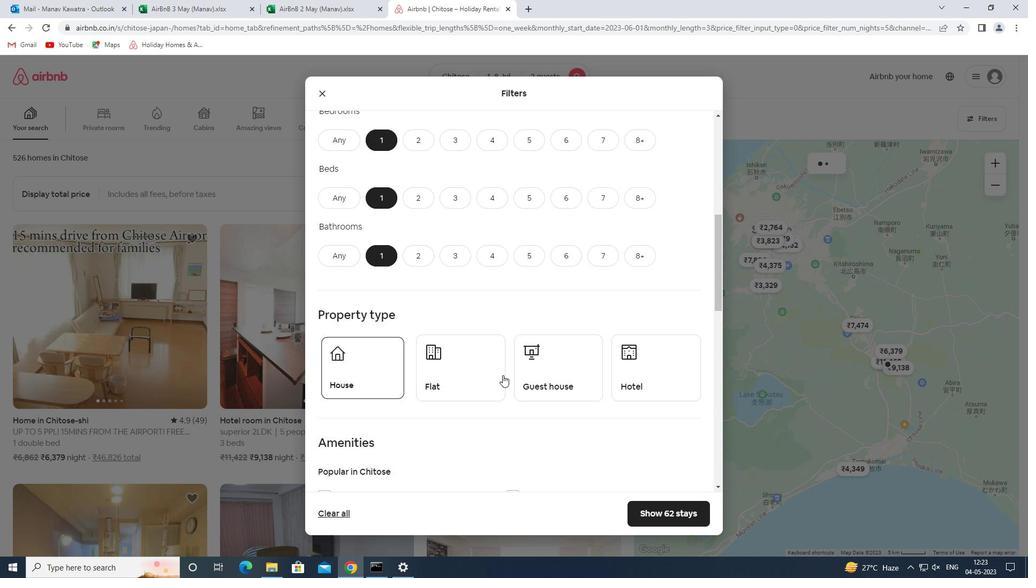 
Action: Mouse pressed left at (546, 379)
Screenshot: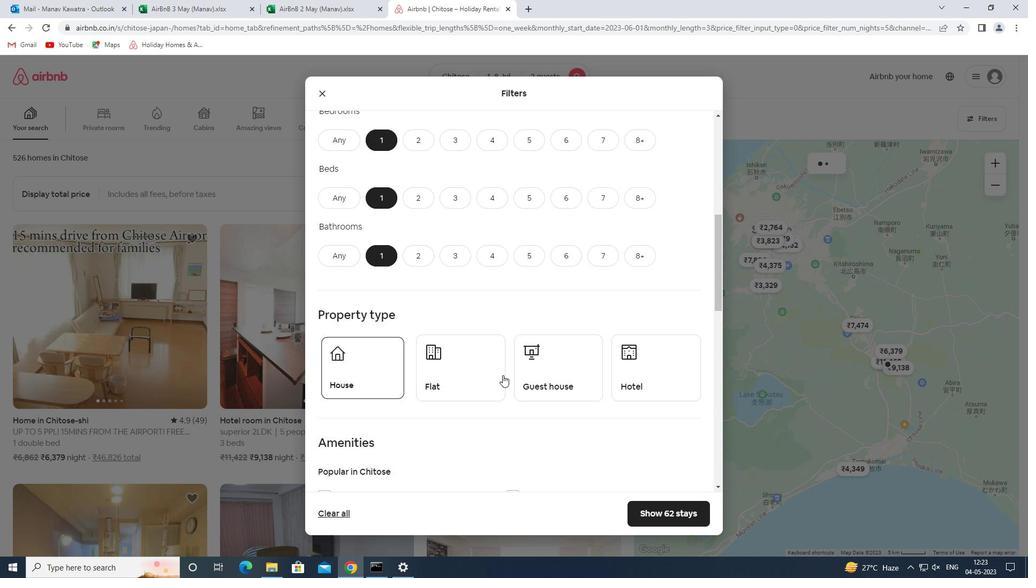 
Action: Mouse moved to (633, 379)
Screenshot: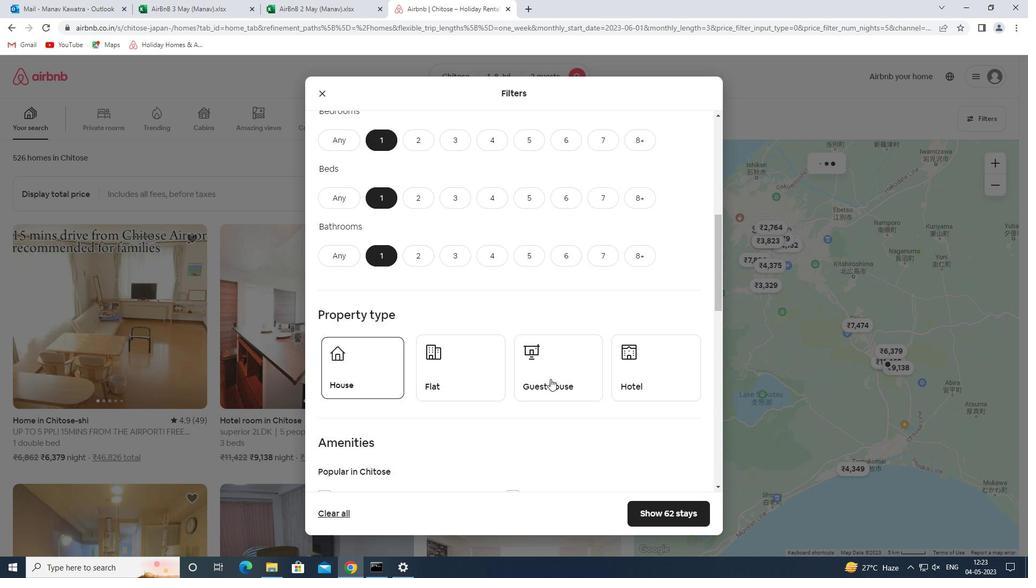 
Action: Mouse pressed left at (633, 379)
Screenshot: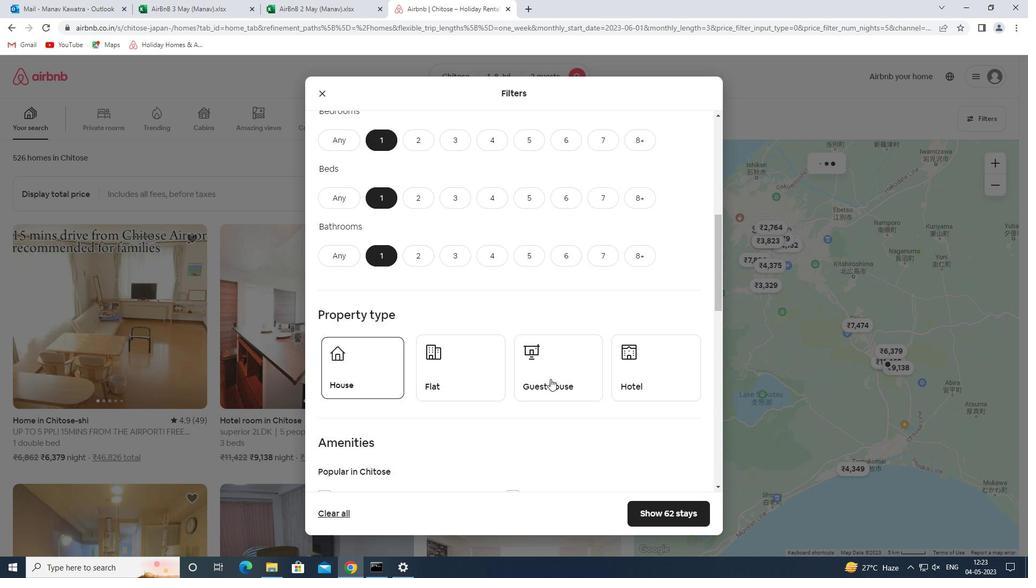 
Action: Mouse moved to (508, 409)
Screenshot: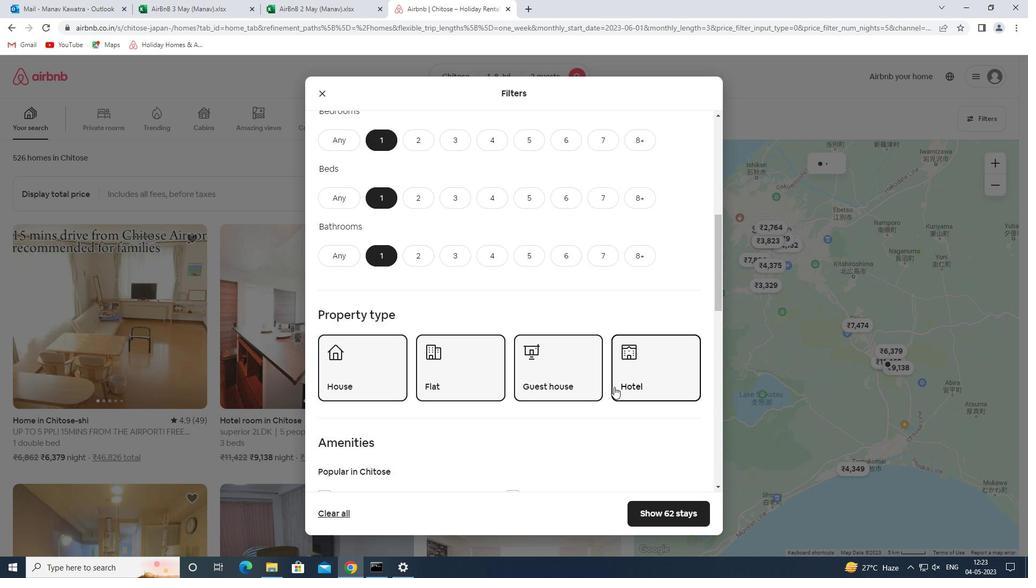 
Action: Mouse scrolled (508, 409) with delta (0, 0)
Screenshot: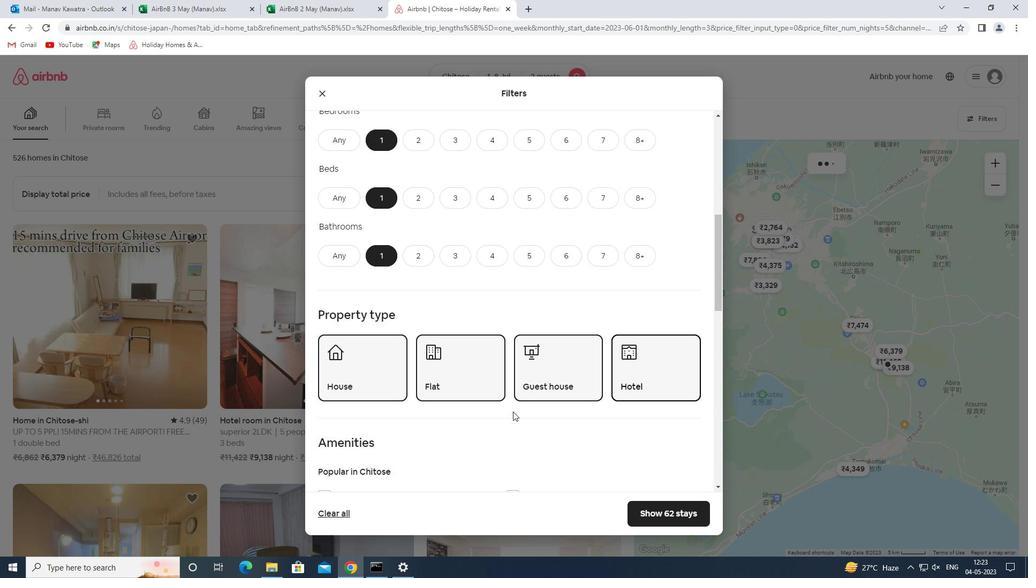
Action: Mouse scrolled (508, 409) with delta (0, 0)
Screenshot: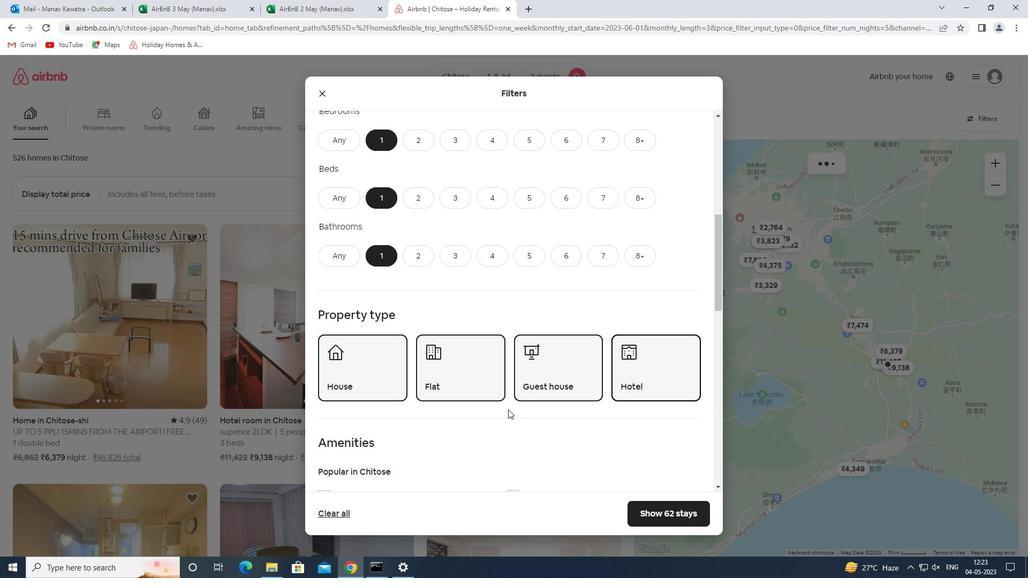 
Action: Mouse scrolled (508, 409) with delta (0, 0)
Screenshot: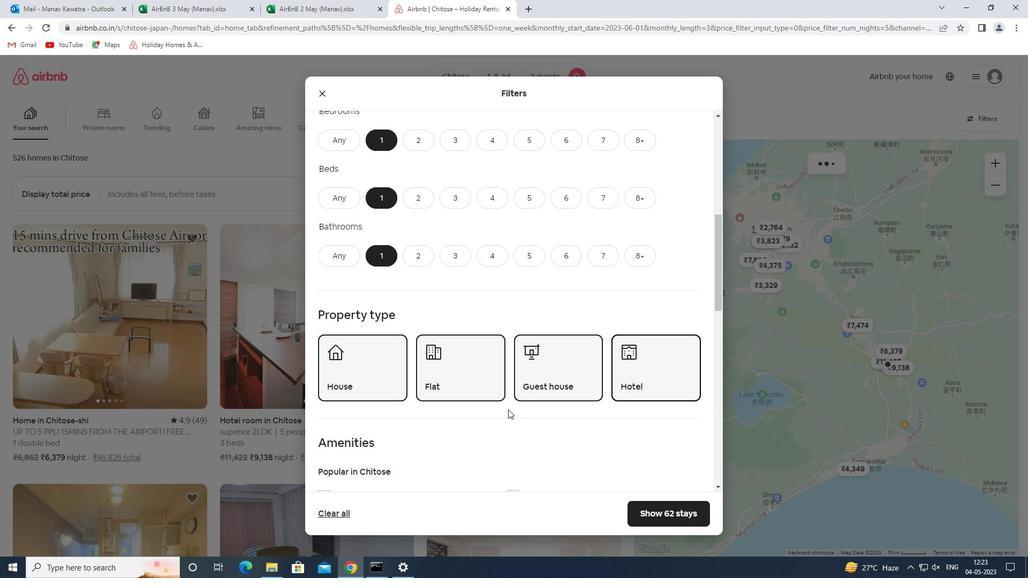 
Action: Mouse moved to (507, 409)
Screenshot: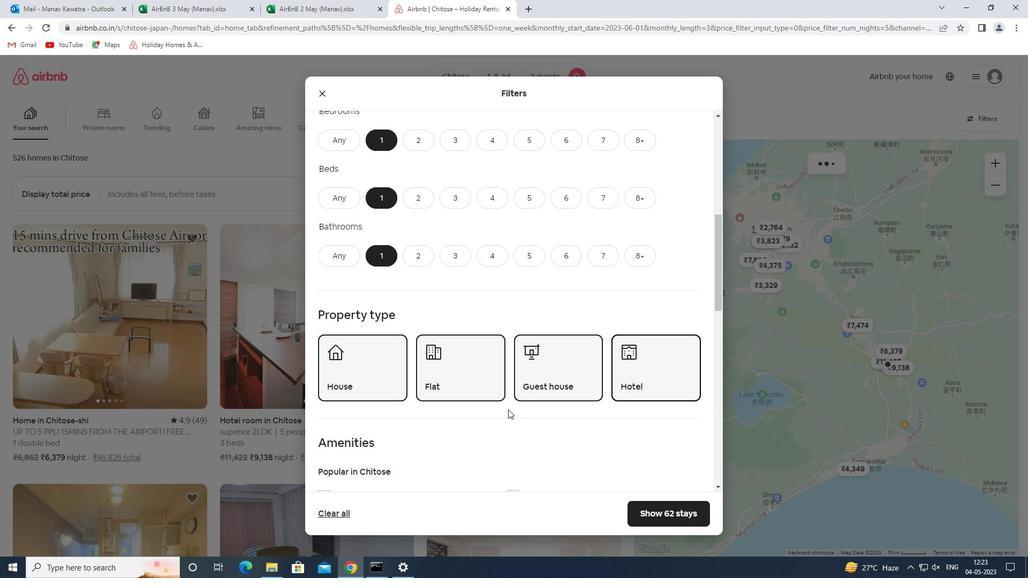 
Action: Mouse scrolled (507, 409) with delta (0, 0)
Screenshot: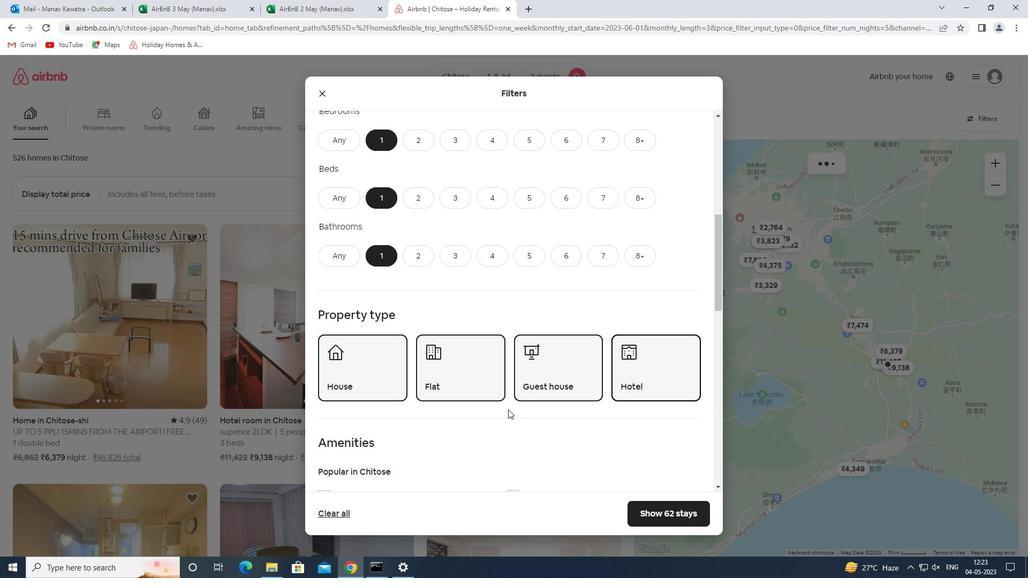 
Action: Mouse scrolled (507, 409) with delta (0, 0)
Screenshot: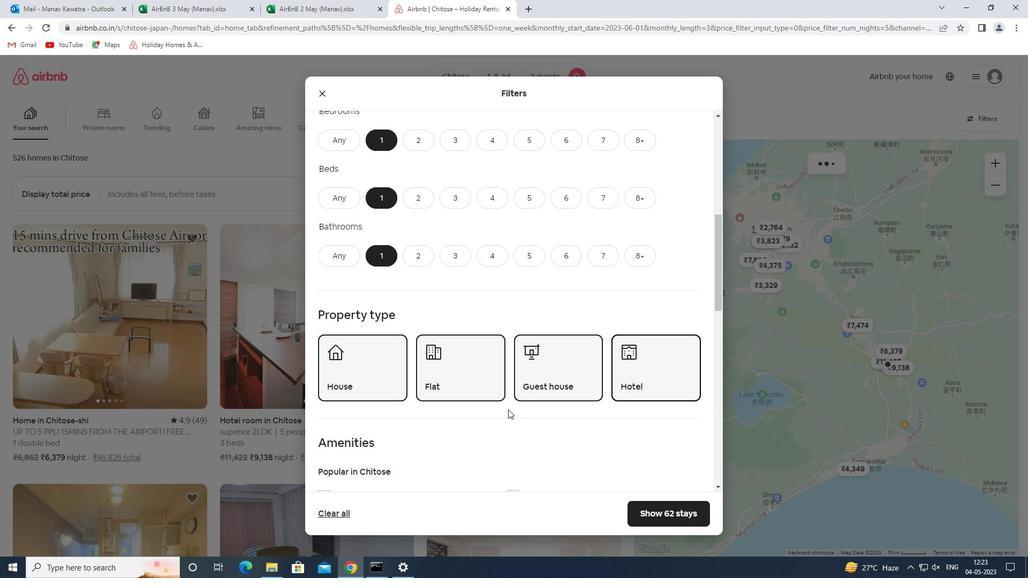 
Action: Mouse scrolled (507, 409) with delta (0, 0)
Screenshot: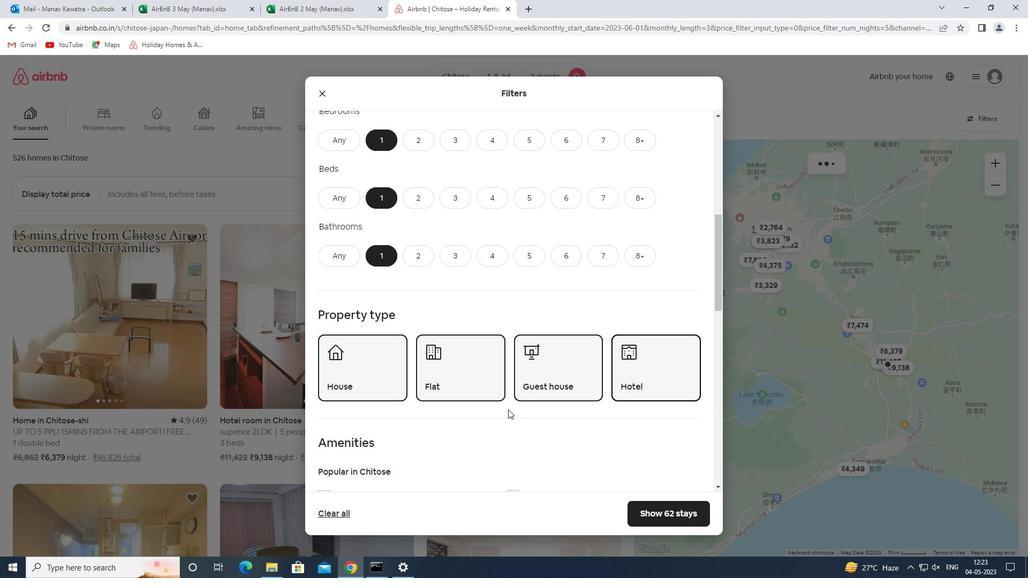 
Action: Mouse scrolled (507, 409) with delta (0, 0)
Screenshot: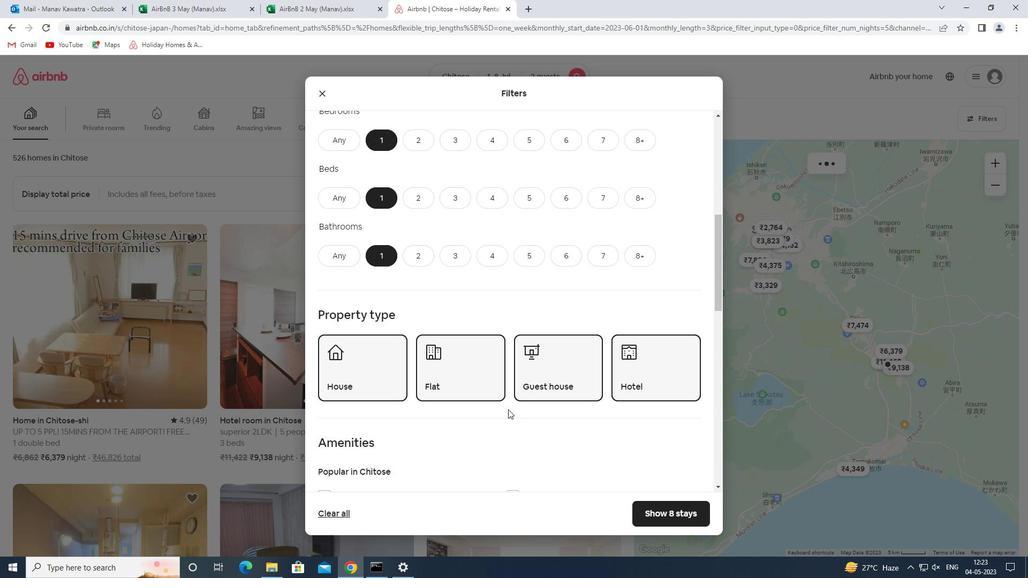 
Action: Mouse moved to (676, 317)
Screenshot: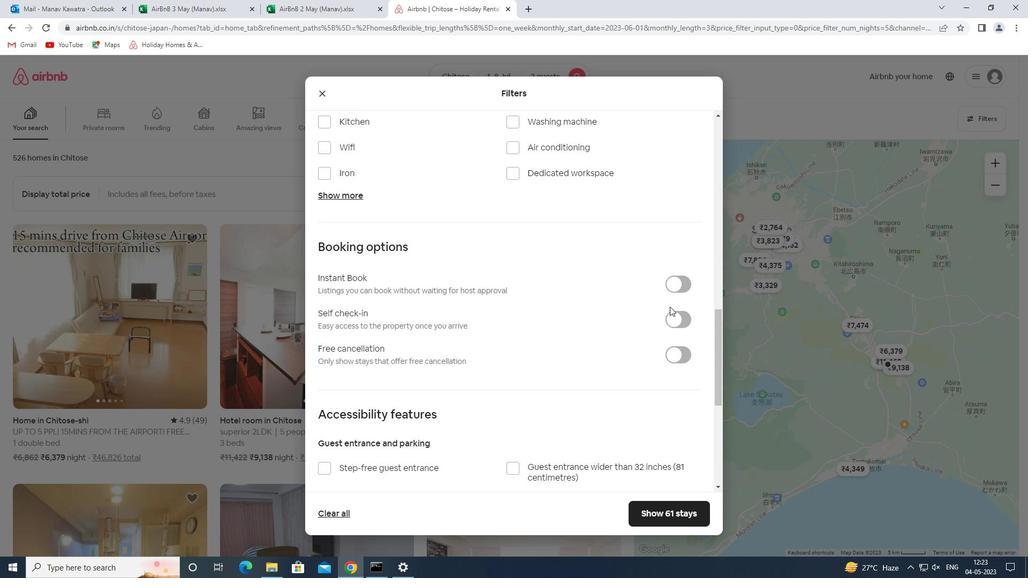 
Action: Mouse pressed left at (676, 317)
Screenshot: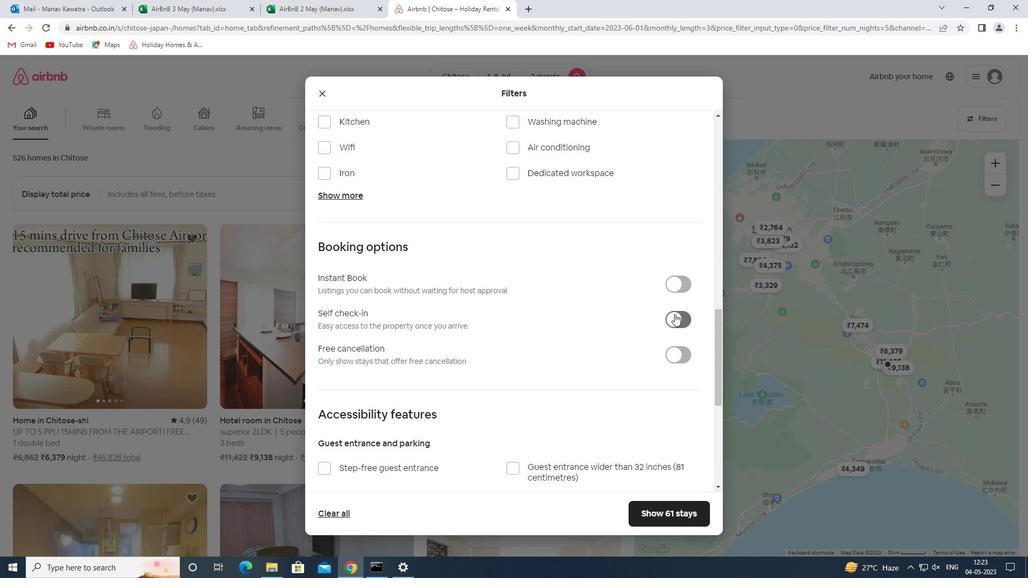 
Action: Mouse moved to (466, 373)
Screenshot: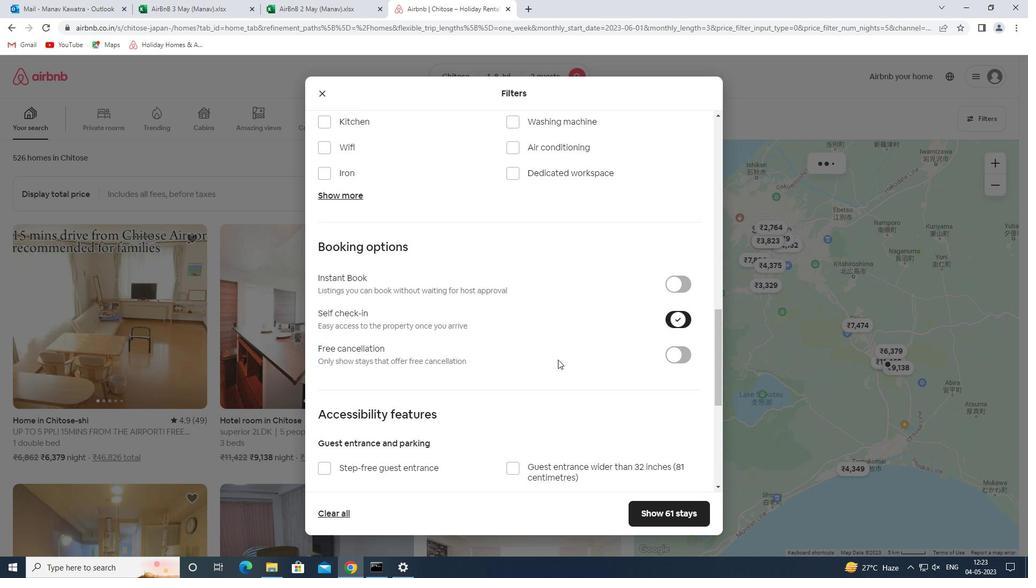 
Action: Mouse scrolled (466, 372) with delta (0, 0)
Screenshot: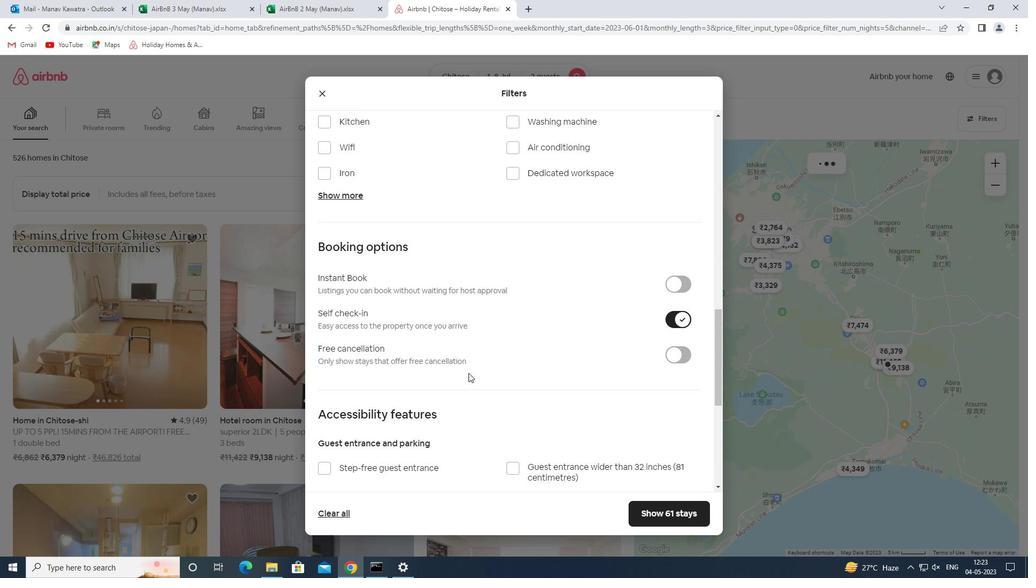 
Action: Mouse scrolled (466, 372) with delta (0, 0)
Screenshot: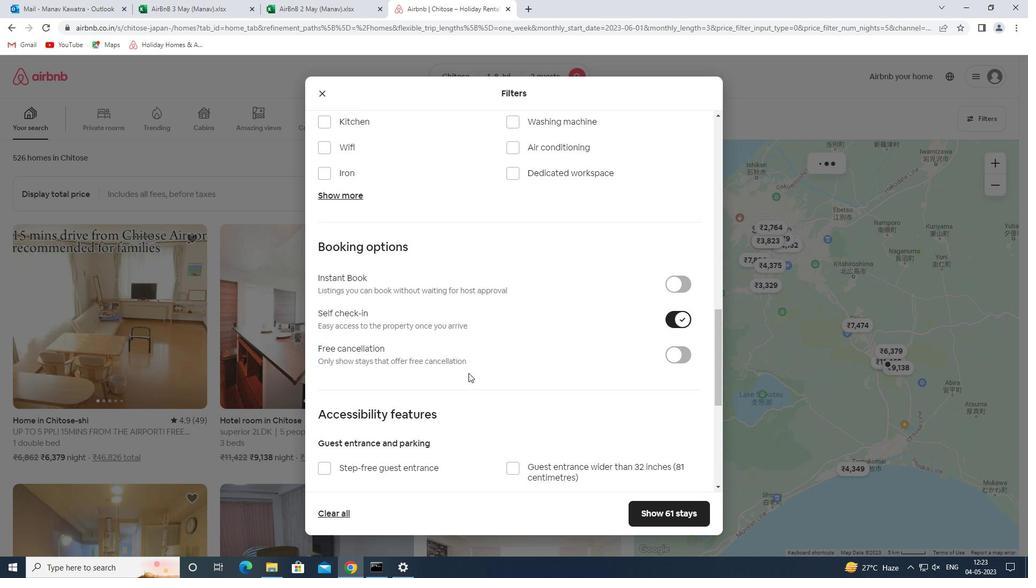 
Action: Mouse scrolled (466, 372) with delta (0, 0)
Screenshot: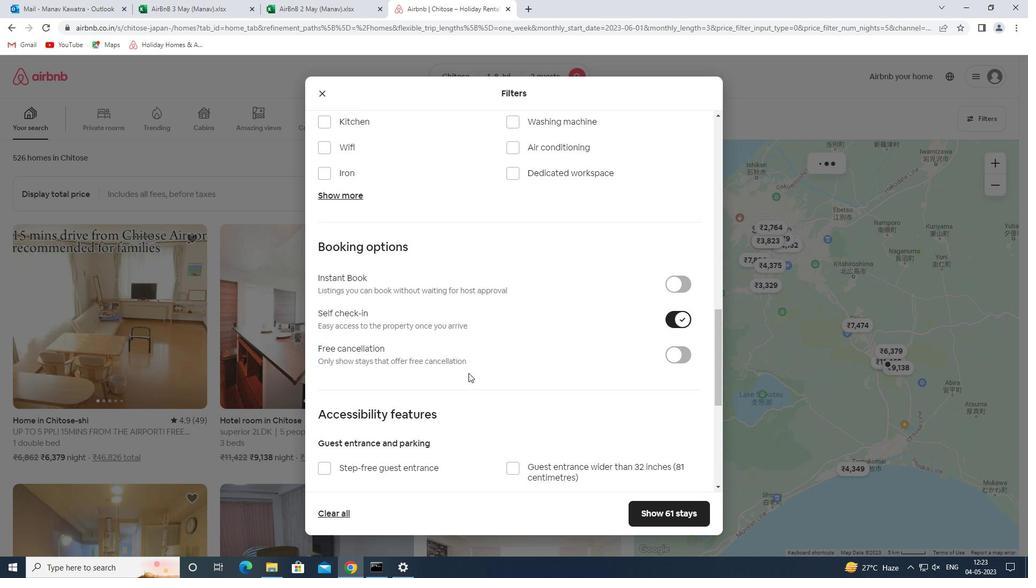 
Action: Mouse scrolled (466, 372) with delta (0, 0)
Screenshot: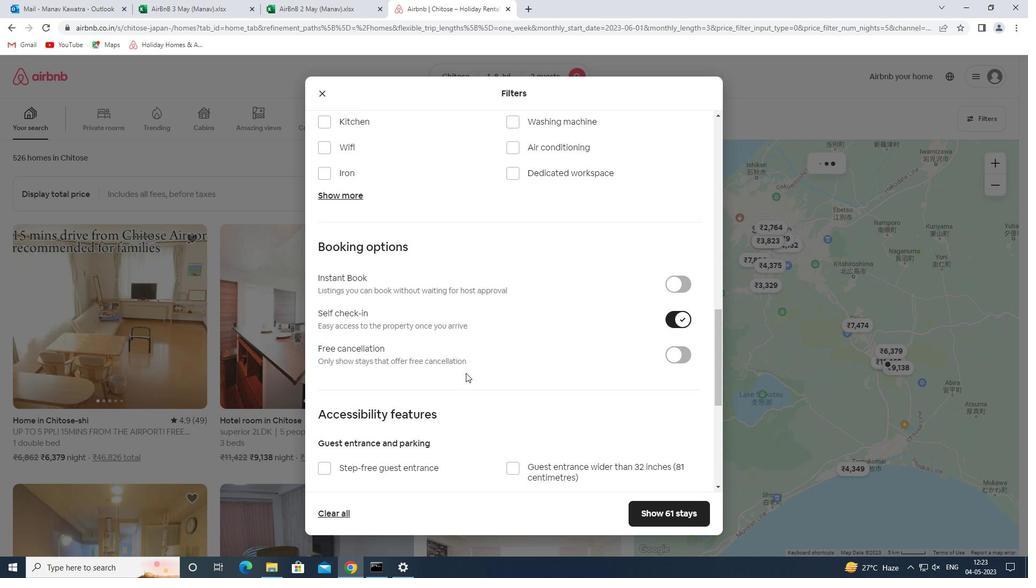 
Action: Mouse scrolled (466, 372) with delta (0, 0)
Screenshot: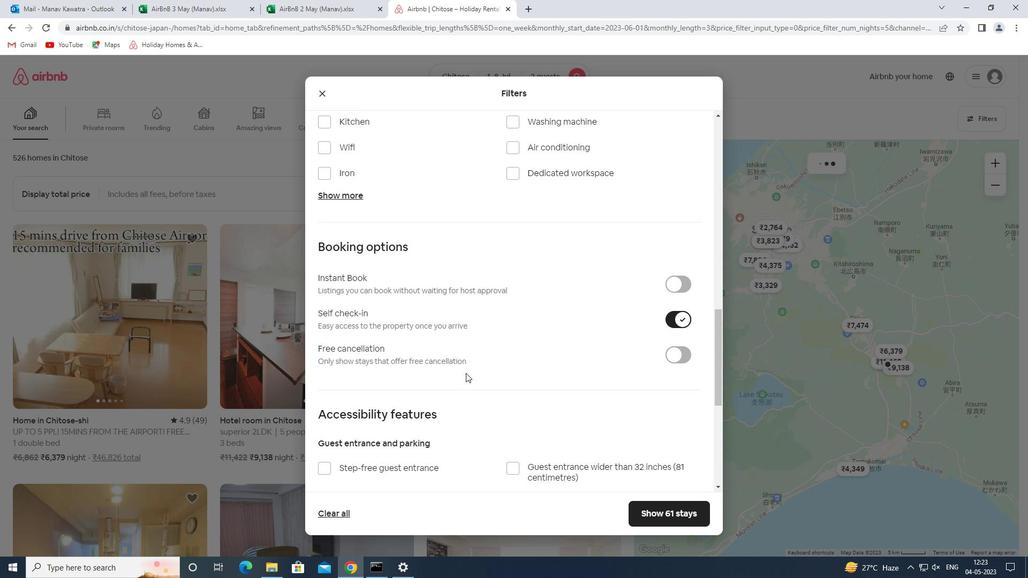 
Action: Mouse moved to (360, 451)
Screenshot: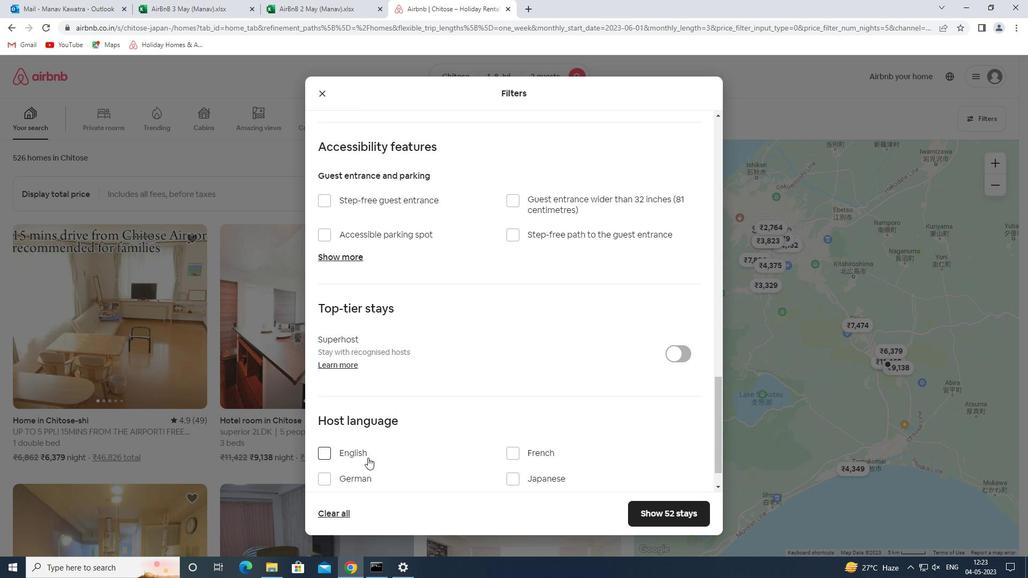 
Action: Mouse pressed left at (360, 451)
Screenshot: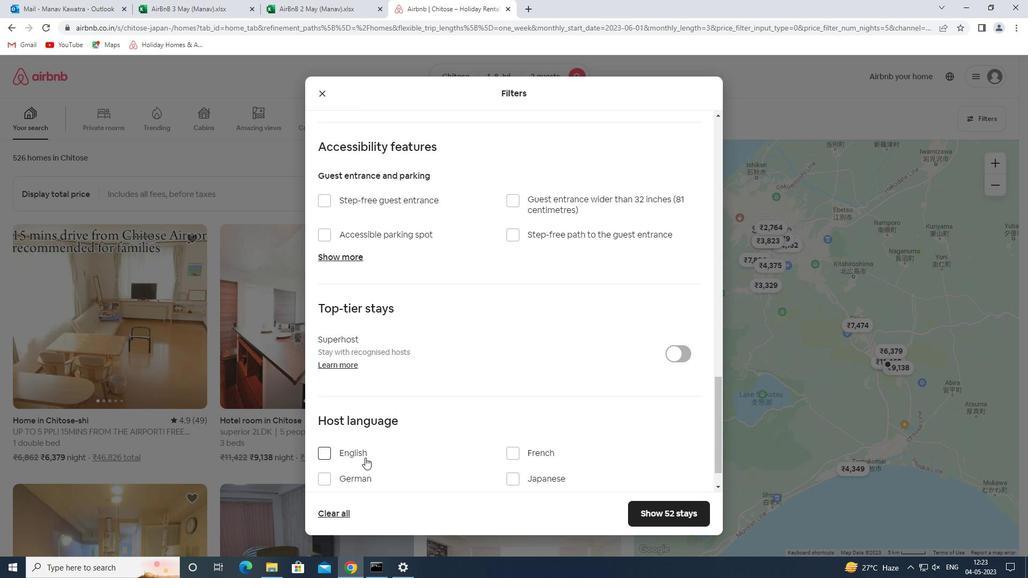 
Action: Mouse moved to (518, 387)
Screenshot: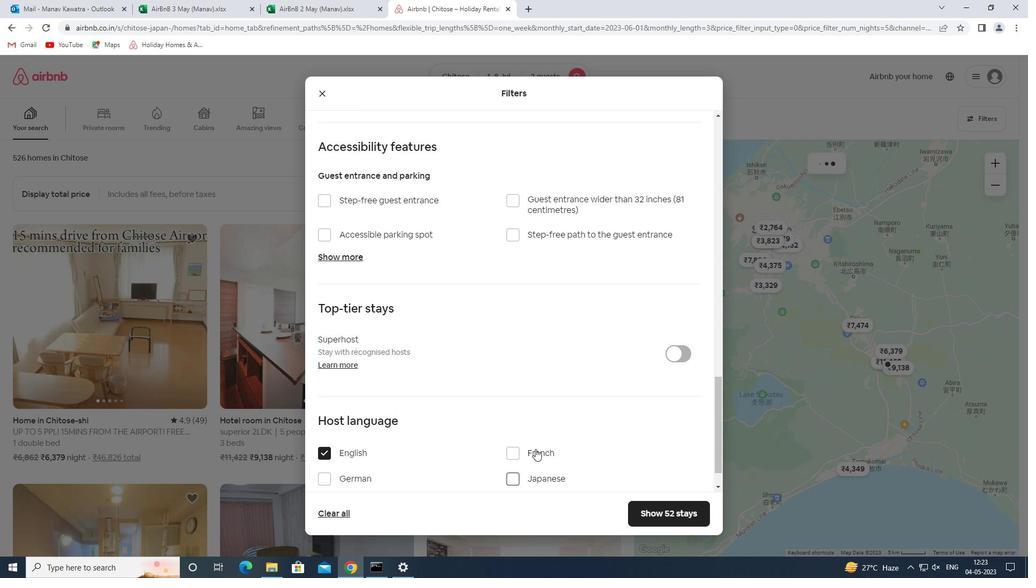 
Action: Mouse scrolled (518, 387) with delta (0, 0)
Screenshot: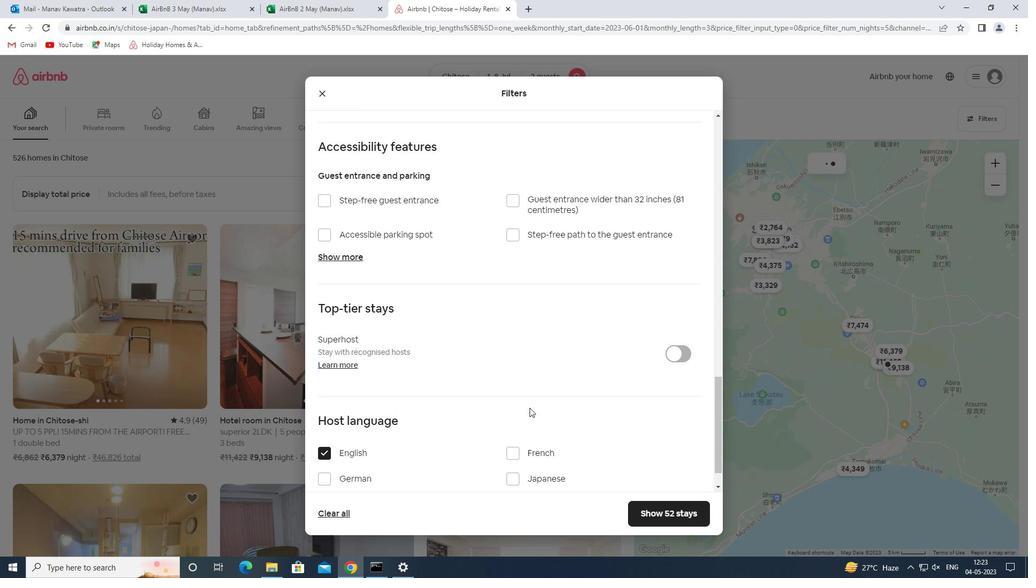 
Action: Mouse scrolled (518, 387) with delta (0, 0)
Screenshot: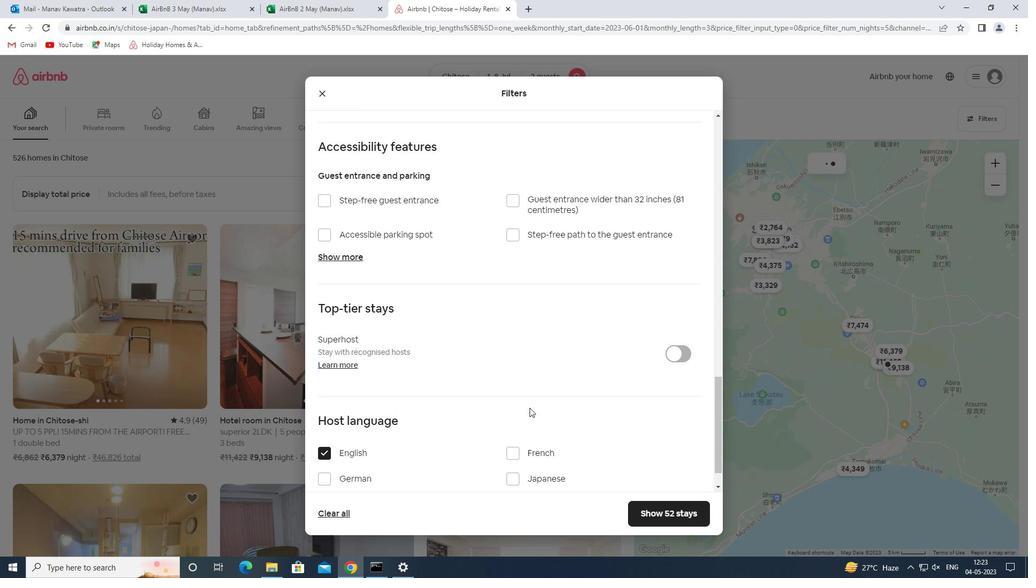 
Action: Mouse scrolled (518, 387) with delta (0, 0)
Screenshot: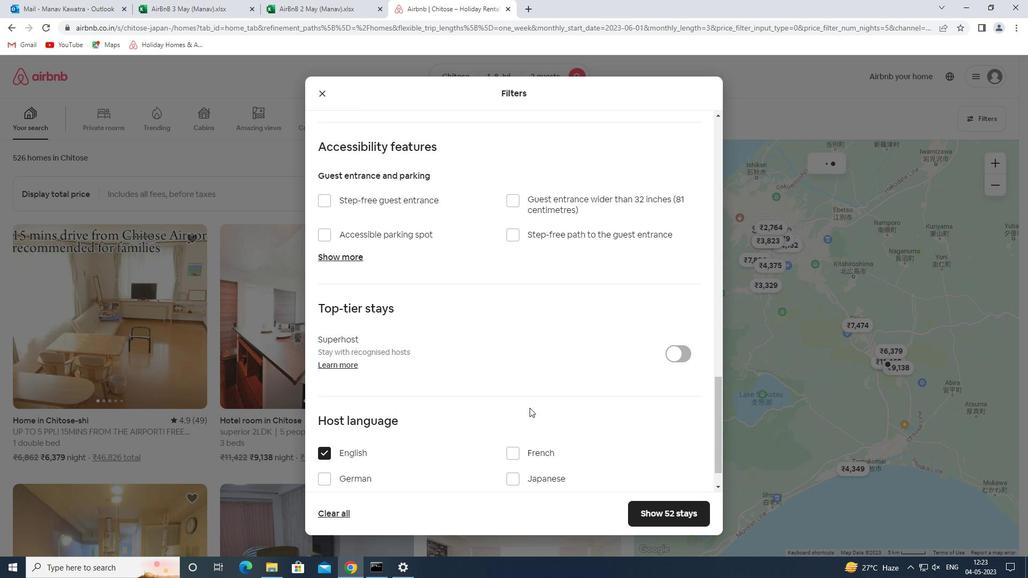 
Action: Mouse scrolled (518, 387) with delta (0, 0)
Screenshot: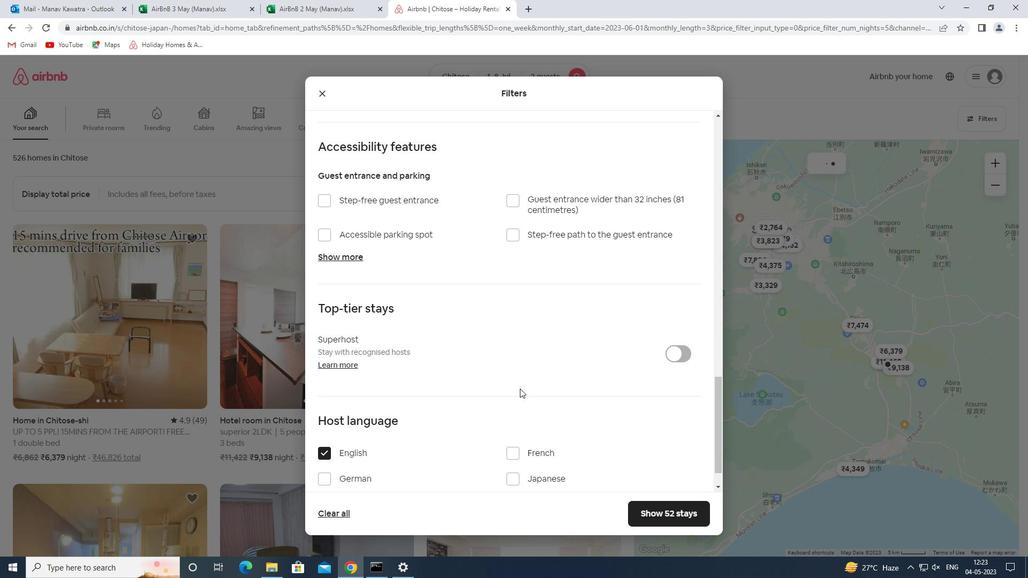 
Action: Mouse moved to (644, 511)
Screenshot: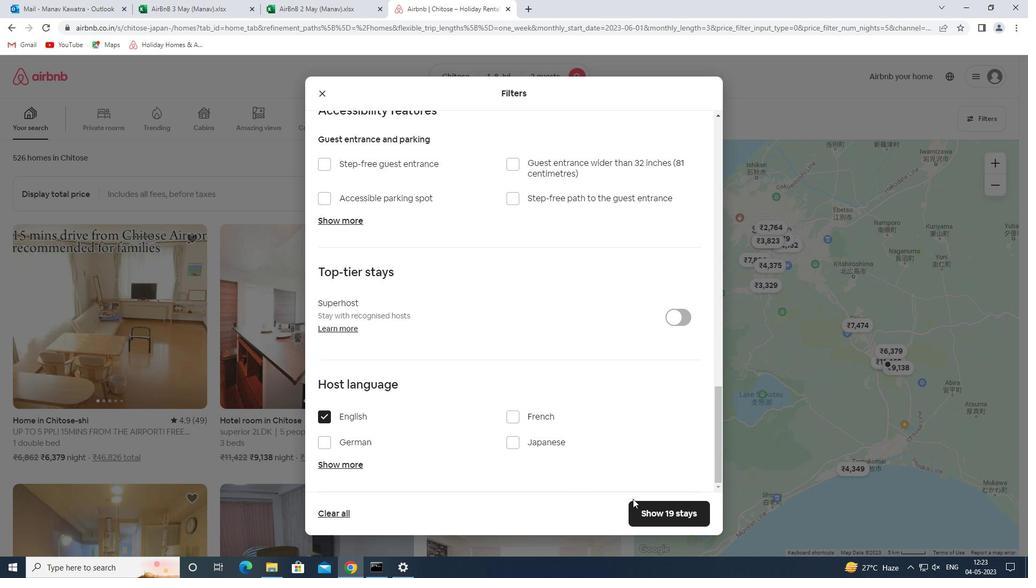
Action: Mouse pressed left at (644, 511)
Screenshot: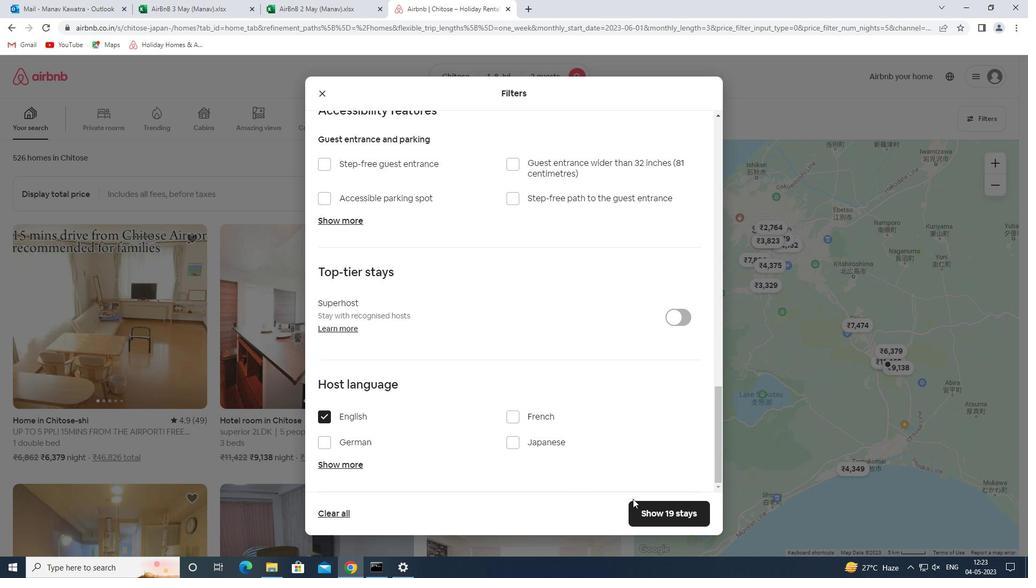 
Action: Mouse moved to (643, 508)
Screenshot: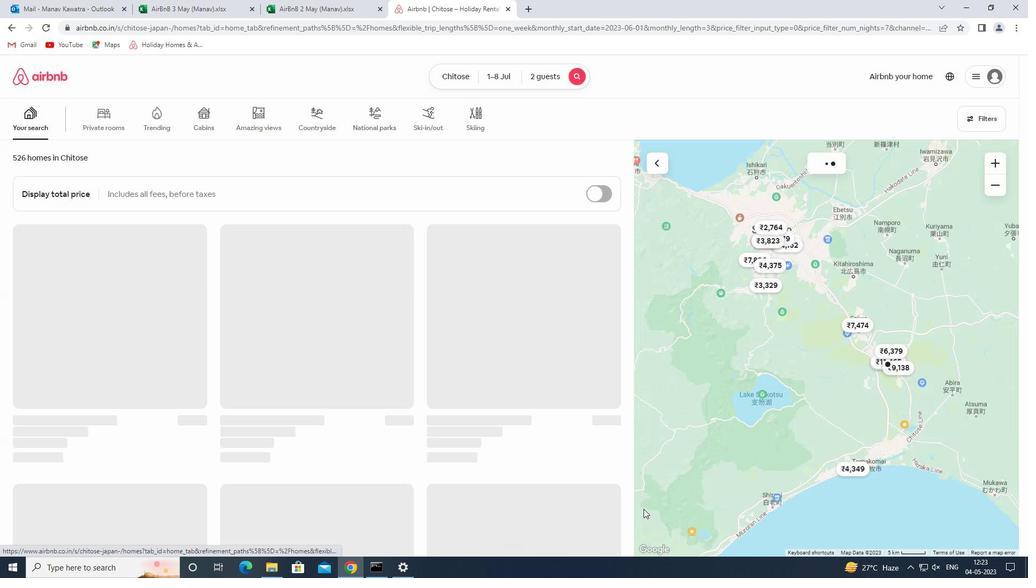 
